 Task: Find connections with filter location Huaihua with filter topic #marketswith filter profile language Spanish with filter current company Tally Solutions Pvt Ltd with filter school SIES College of Arts, Science & Commerce SION(W) with filter industry Bed-and-Breakfasts, Hostels, Homestays with filter service category Video Production with filter keywords title Group Sales
Action: Mouse moved to (507, 78)
Screenshot: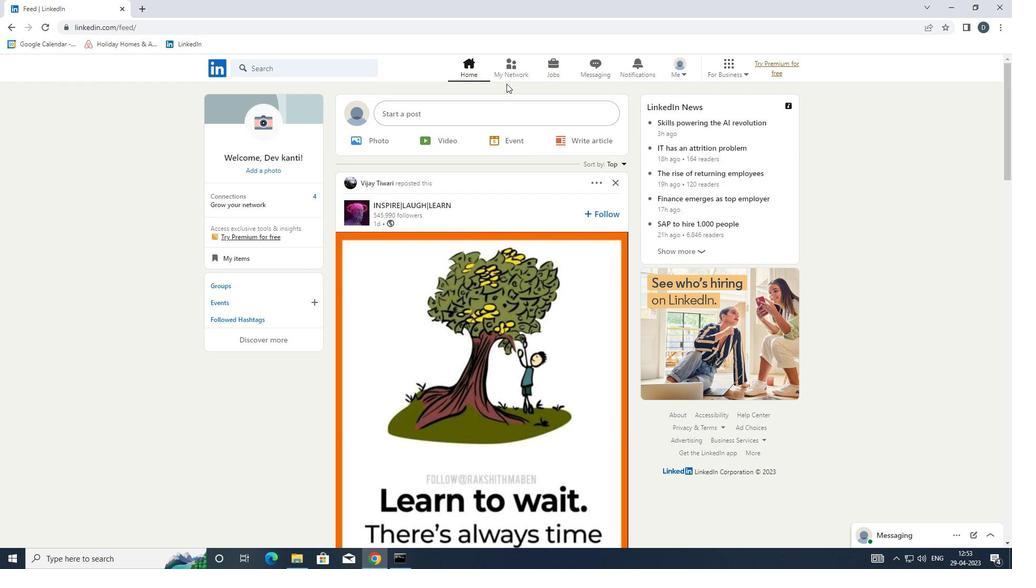 
Action: Mouse pressed left at (507, 78)
Screenshot: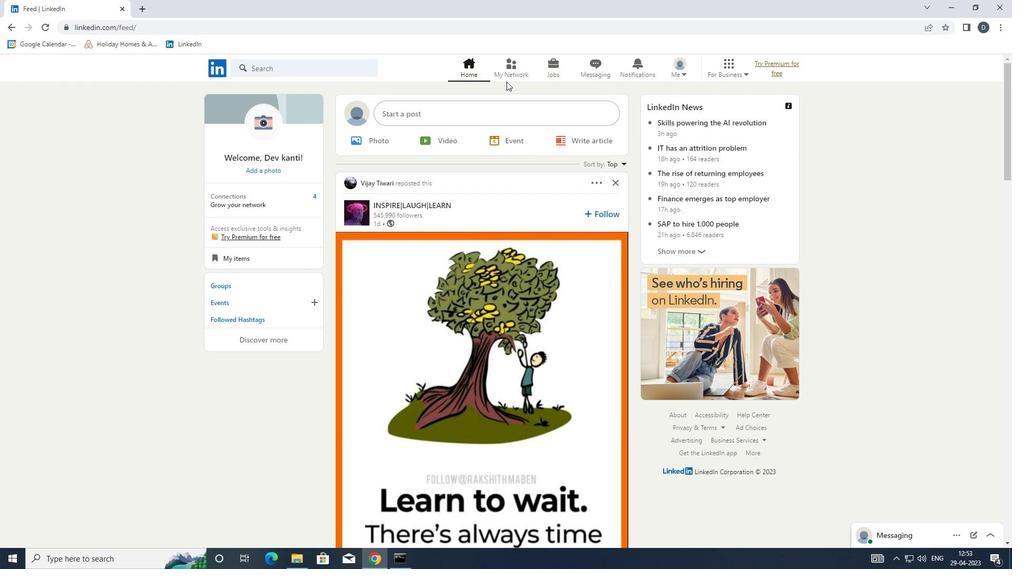 
Action: Mouse moved to (345, 127)
Screenshot: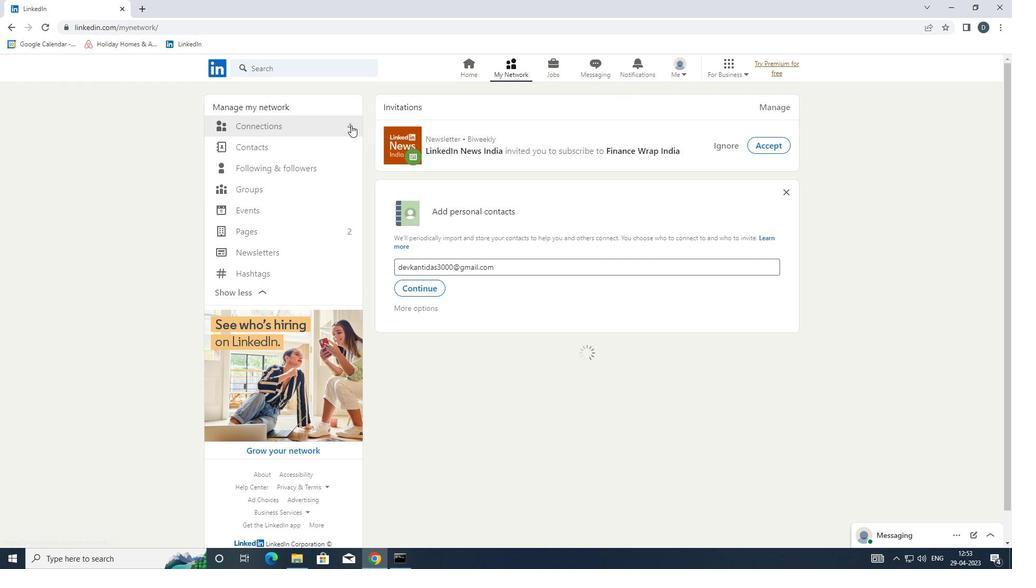 
Action: Mouse pressed left at (345, 127)
Screenshot: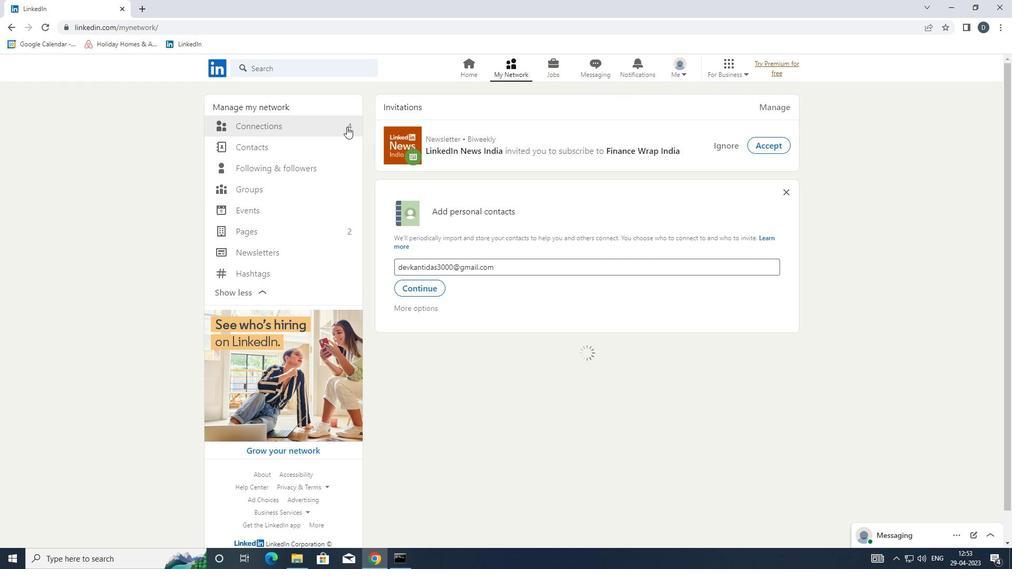 
Action: Mouse moved to (590, 127)
Screenshot: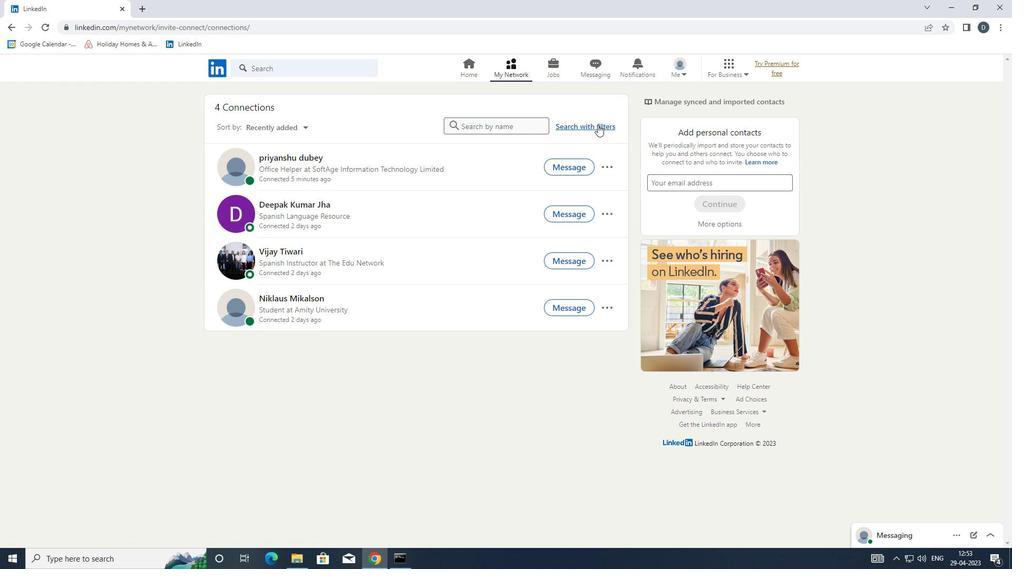 
Action: Mouse pressed left at (590, 127)
Screenshot: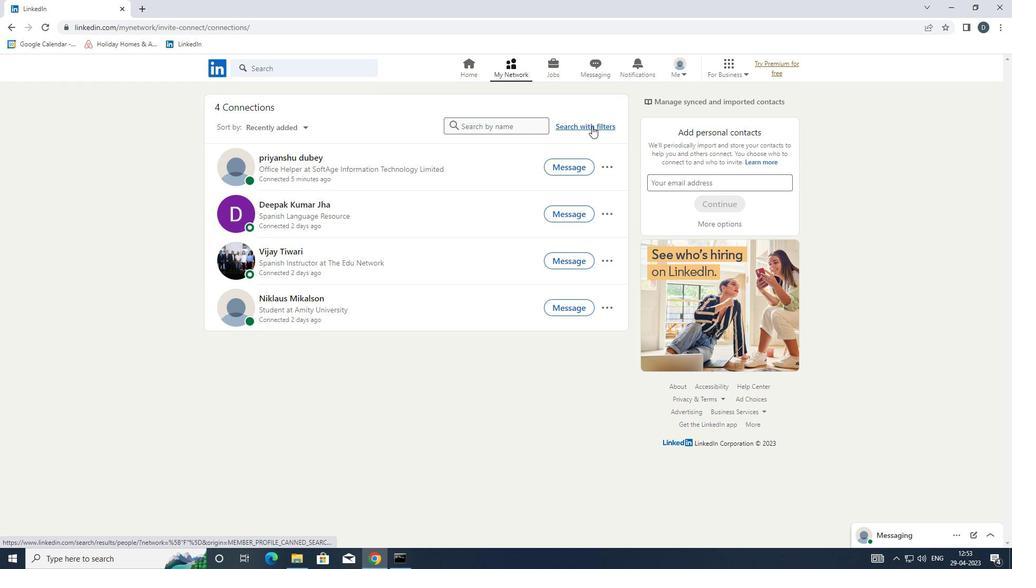 
Action: Mouse moved to (542, 100)
Screenshot: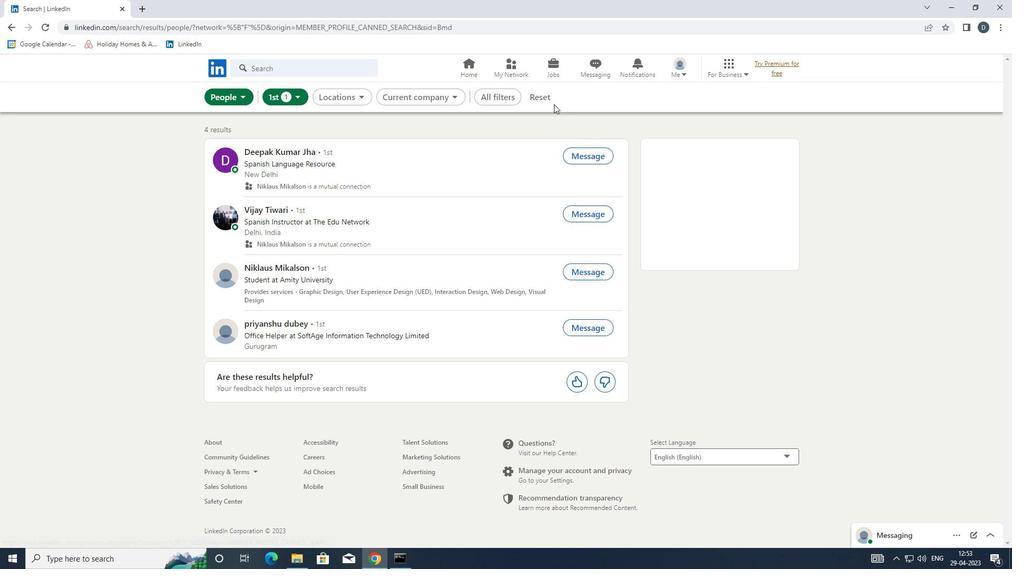 
Action: Mouse pressed left at (542, 100)
Screenshot: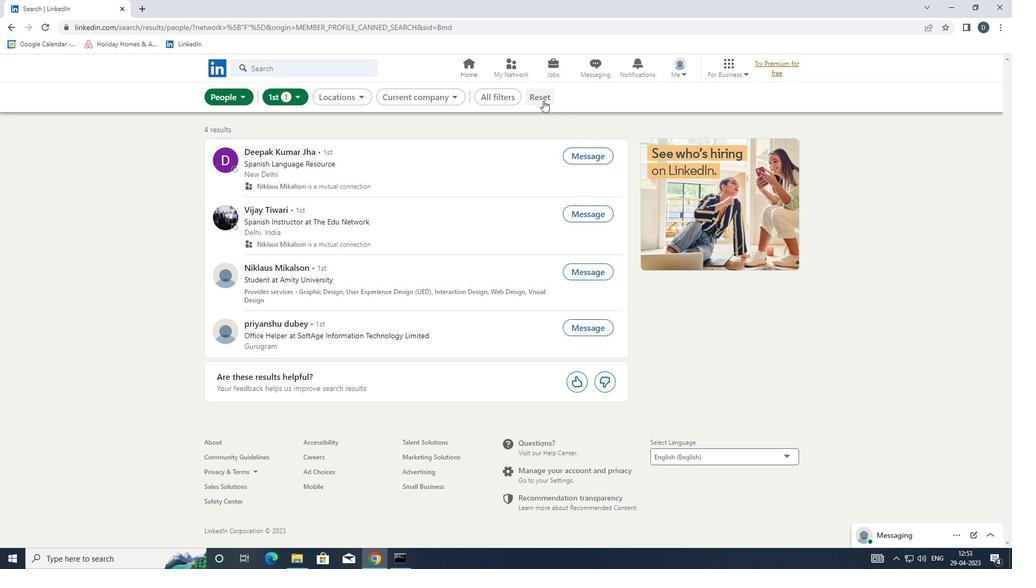 
Action: Mouse moved to (536, 98)
Screenshot: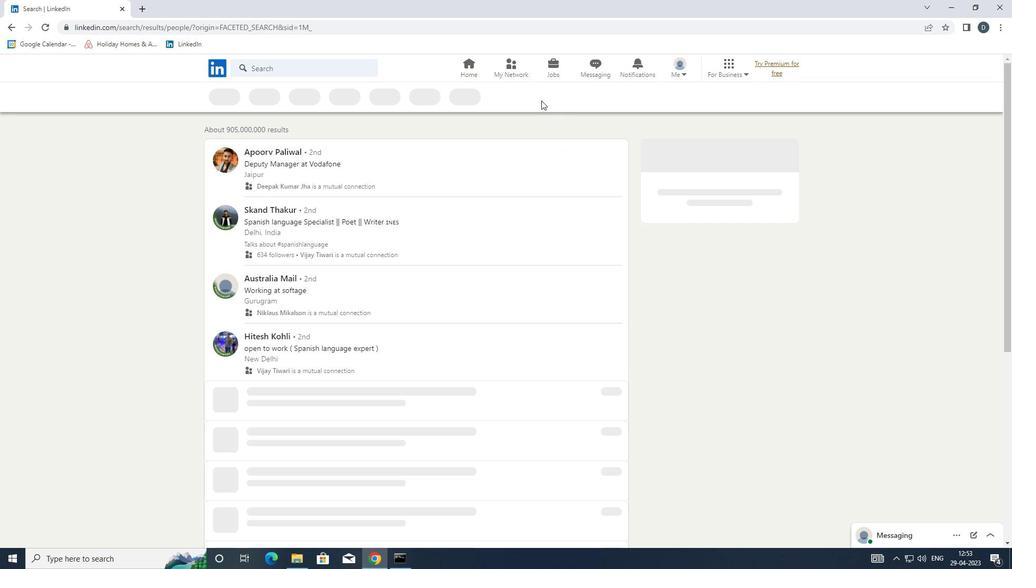 
Action: Mouse pressed left at (536, 98)
Screenshot: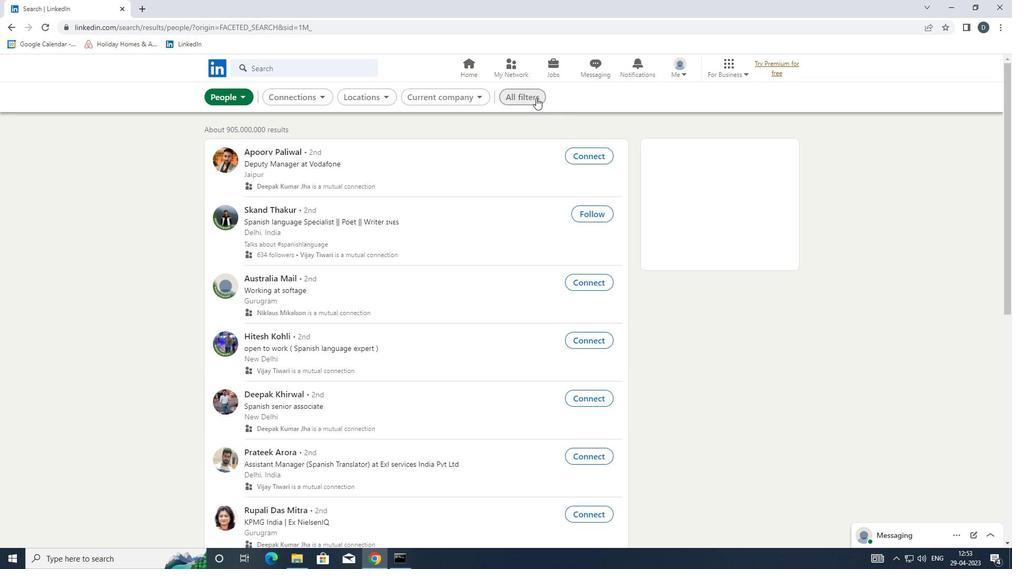 
Action: Mouse moved to (894, 303)
Screenshot: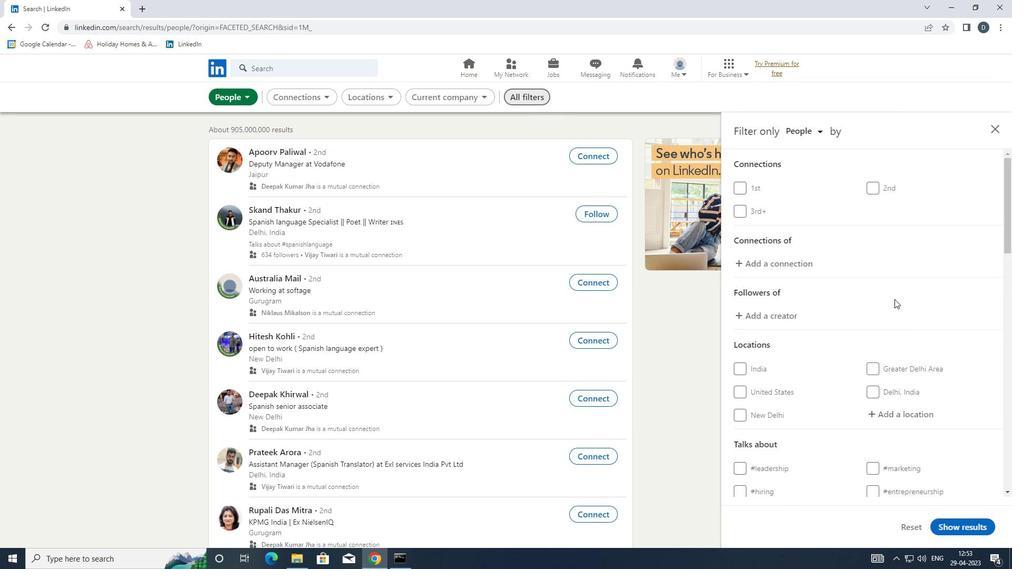 
Action: Mouse scrolled (894, 302) with delta (0, 0)
Screenshot: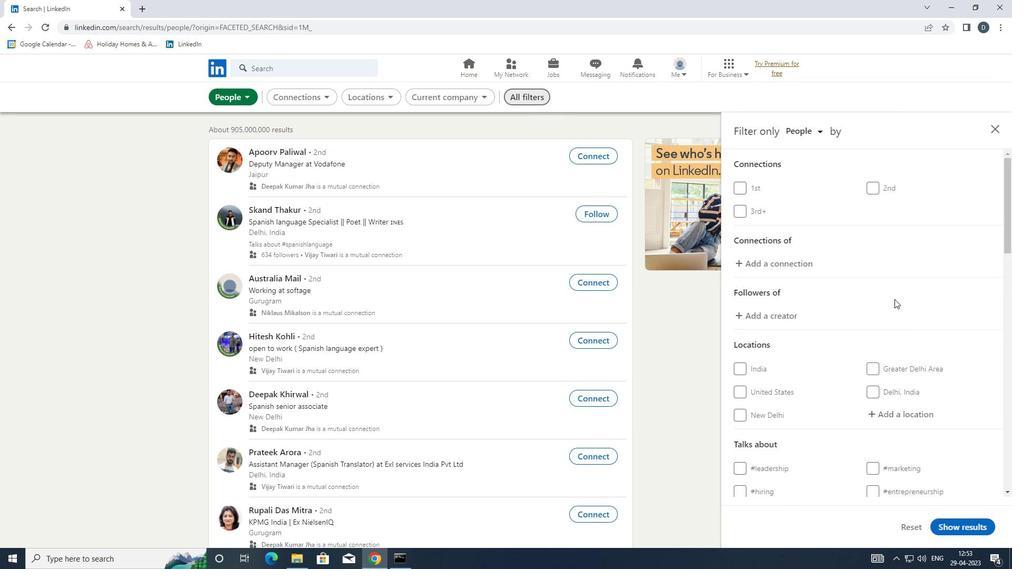 
Action: Mouse moved to (894, 303)
Screenshot: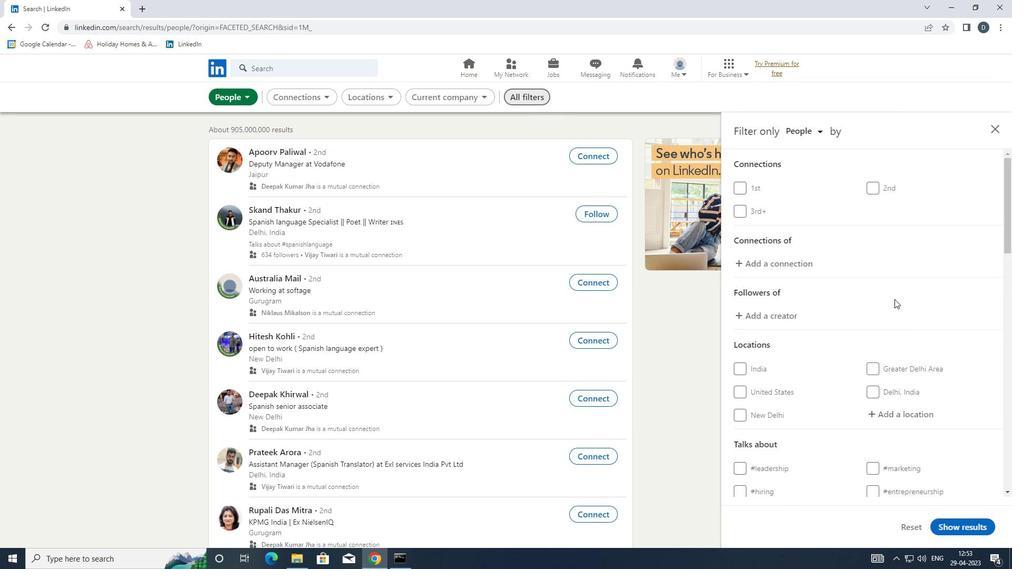 
Action: Mouse scrolled (894, 302) with delta (0, 0)
Screenshot: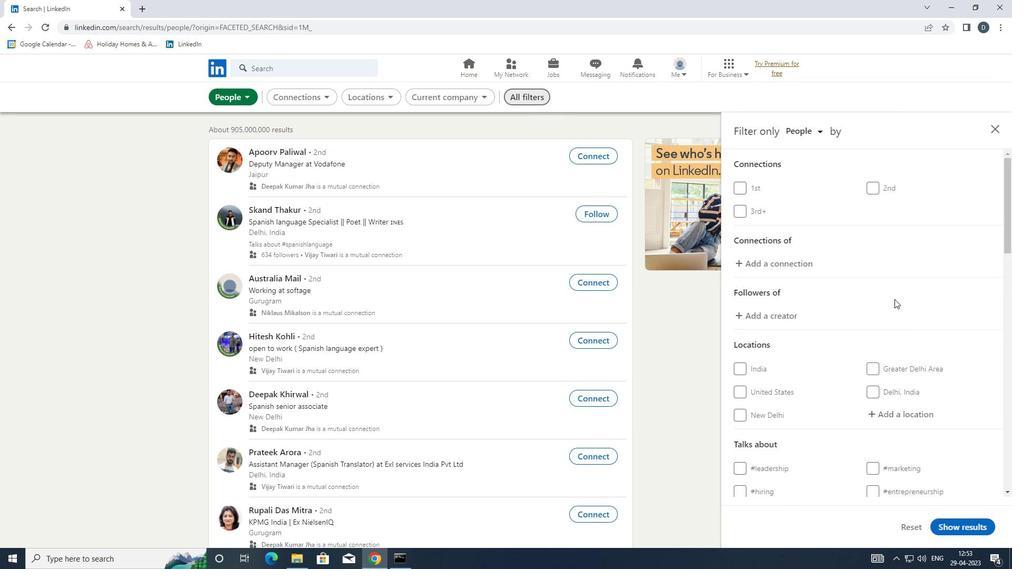 
Action: Mouse moved to (894, 303)
Screenshot: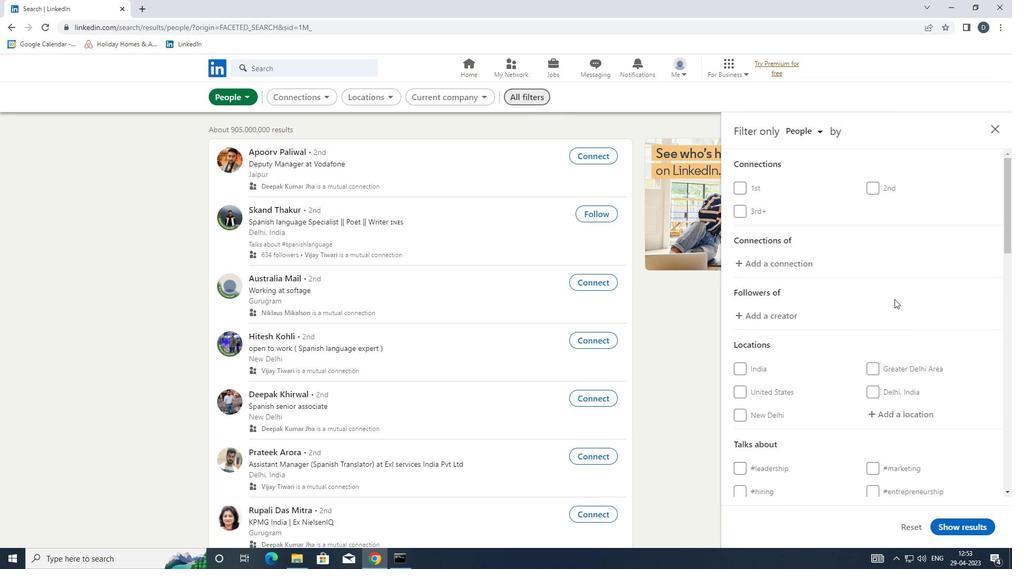 
Action: Mouse scrolled (894, 303) with delta (0, 0)
Screenshot: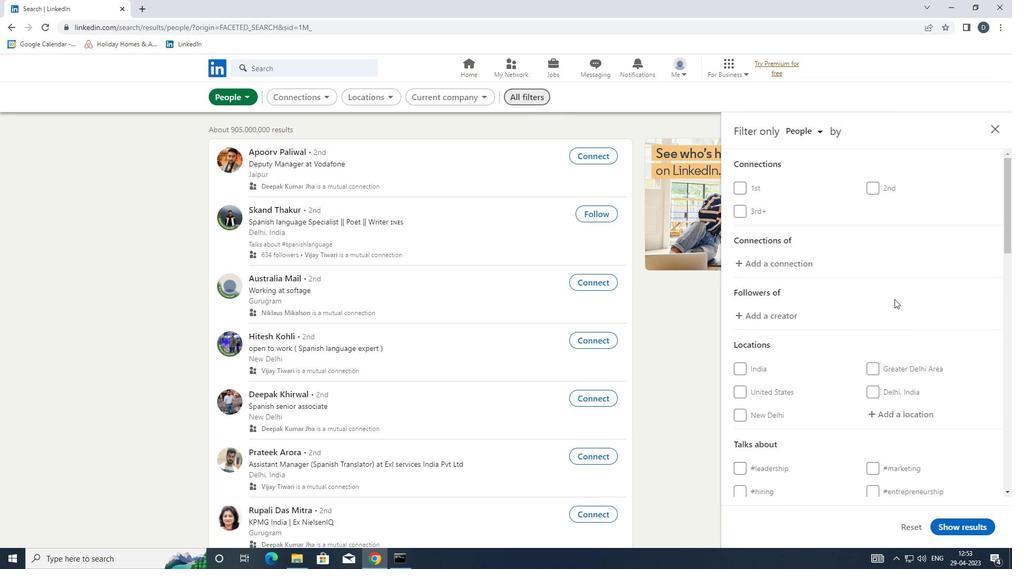 
Action: Mouse moved to (908, 251)
Screenshot: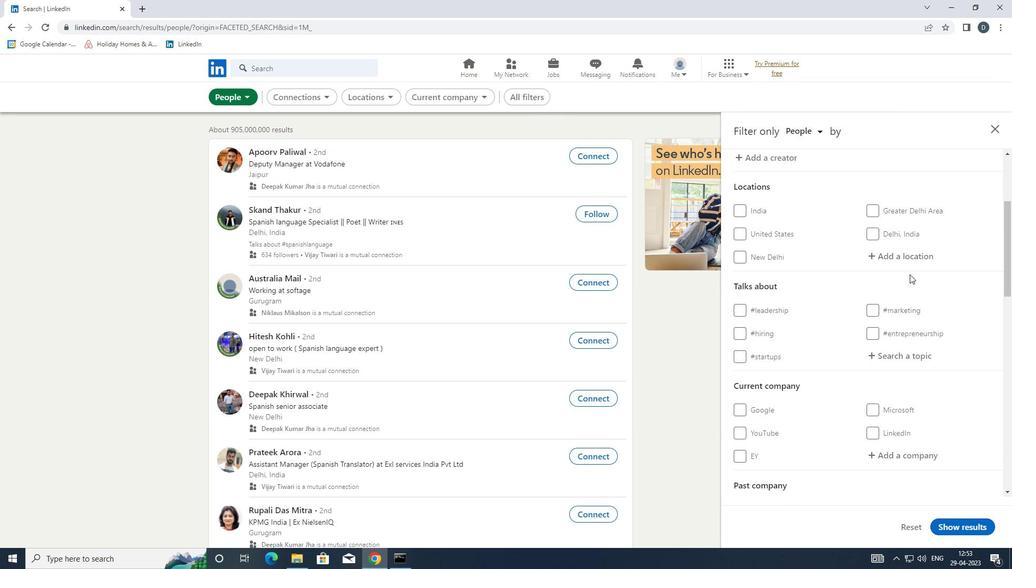 
Action: Mouse pressed left at (908, 251)
Screenshot: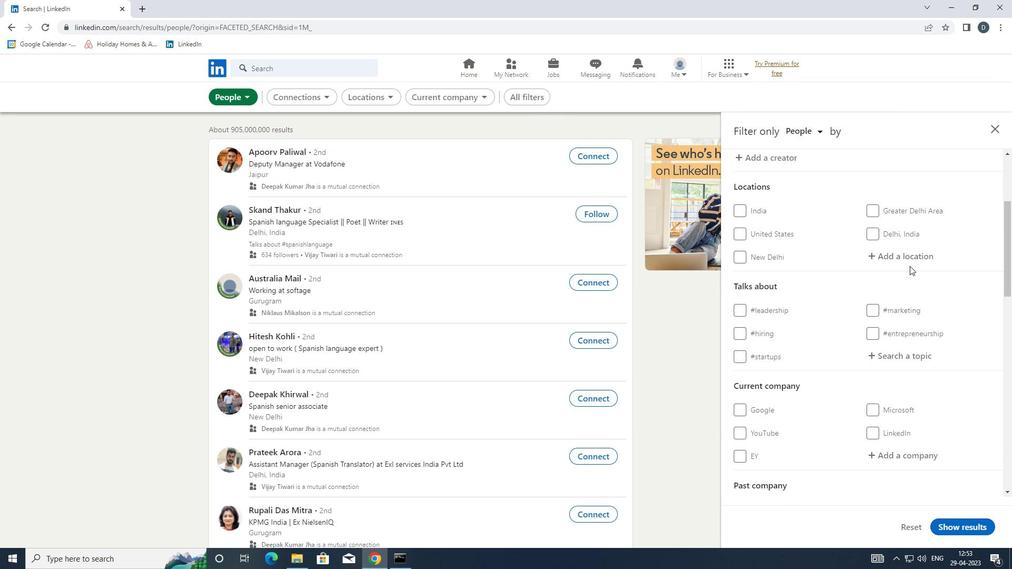 
Action: Key pressed <Key.shift>HAI<Key.backspace><Key.backspace>UAIHUA
Screenshot: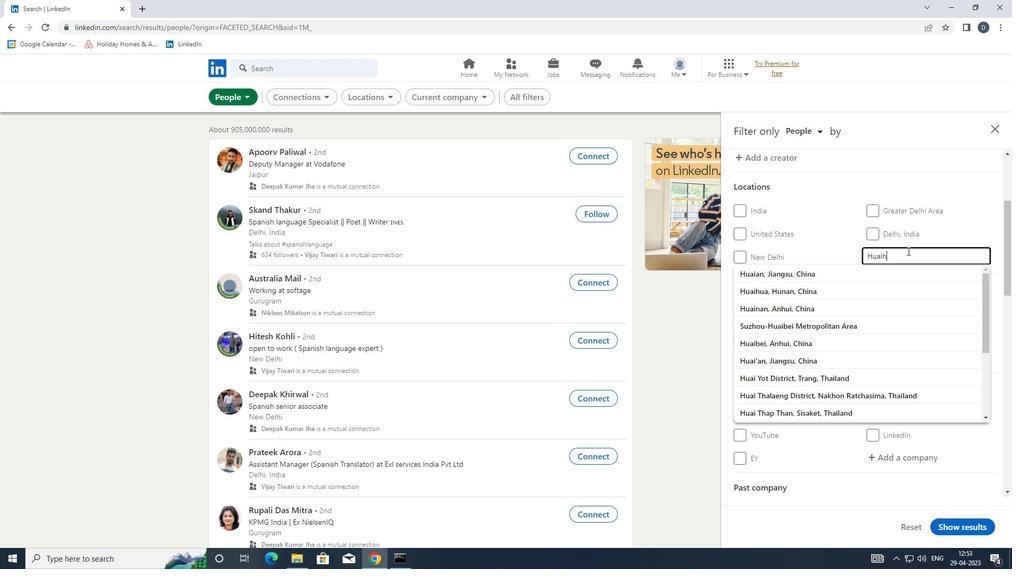 
Action: Mouse moved to (894, 273)
Screenshot: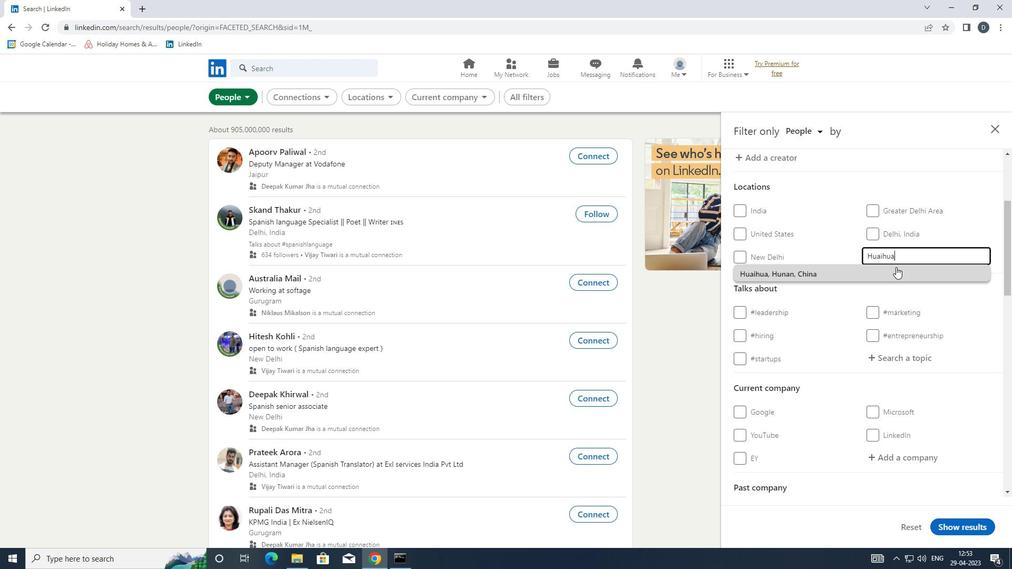 
Action: Mouse pressed left at (894, 273)
Screenshot: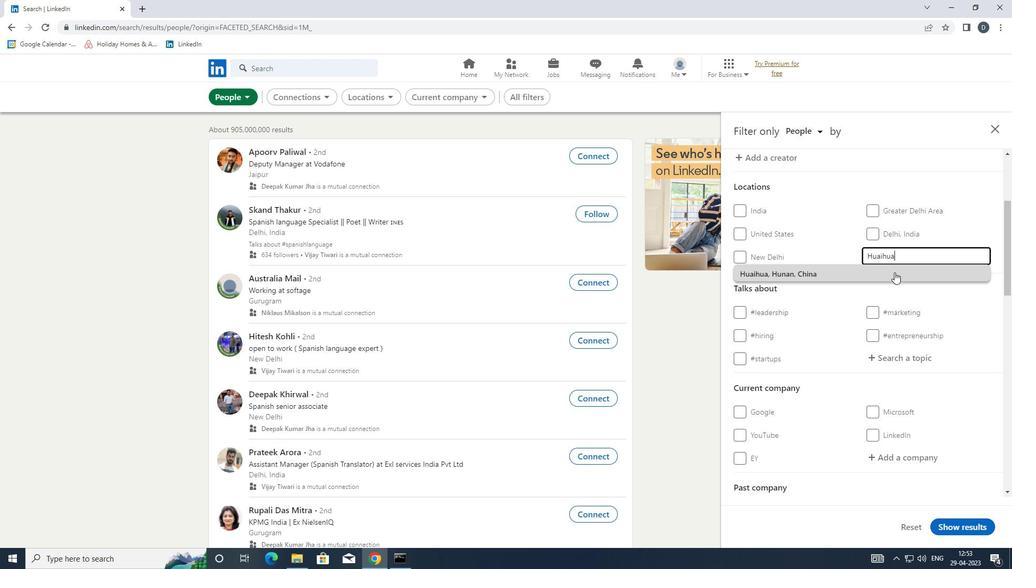 
Action: Mouse moved to (900, 277)
Screenshot: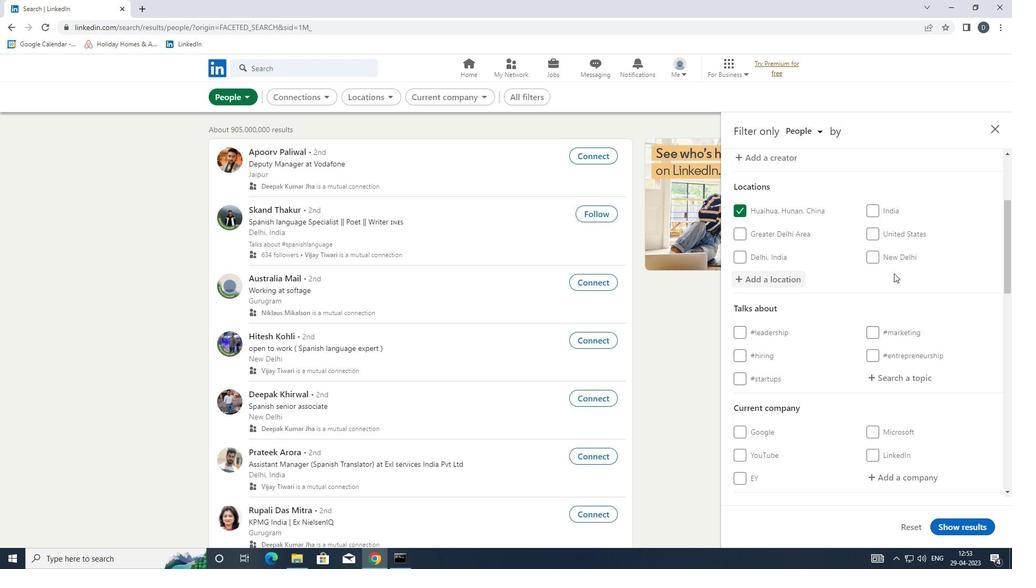 
Action: Mouse scrolled (900, 276) with delta (0, 0)
Screenshot: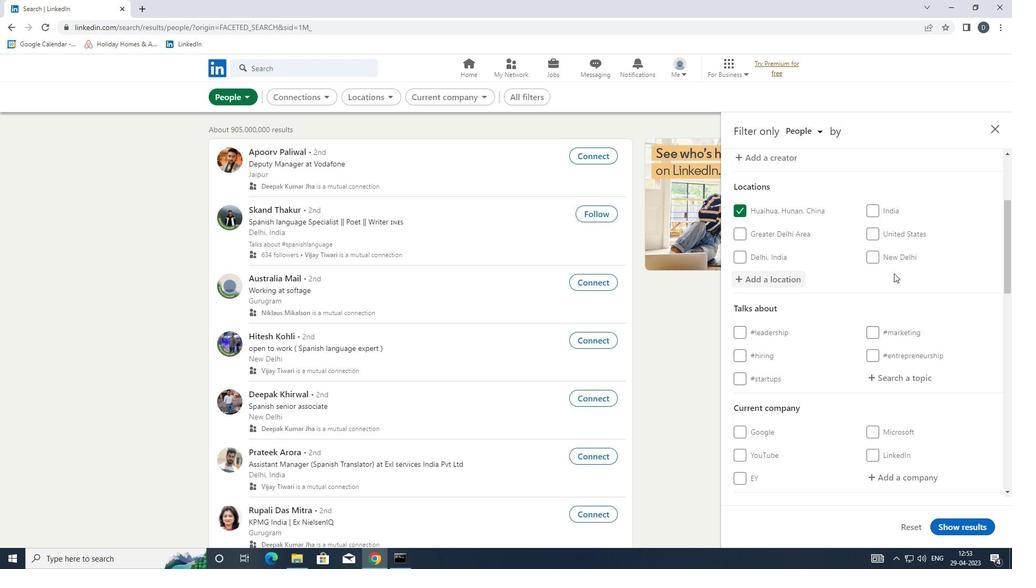 
Action: Mouse moved to (900, 278)
Screenshot: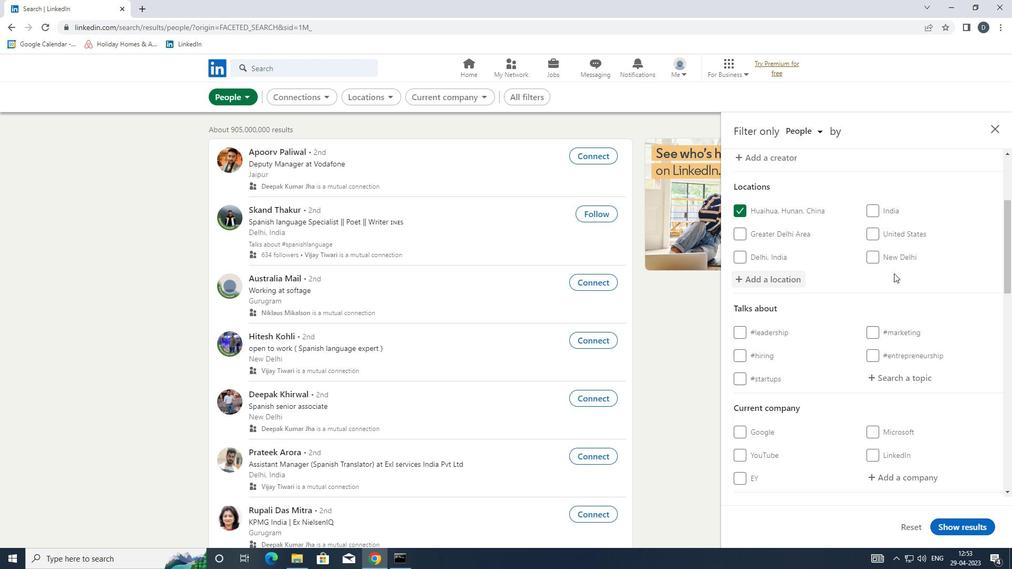 
Action: Mouse scrolled (900, 277) with delta (0, 0)
Screenshot: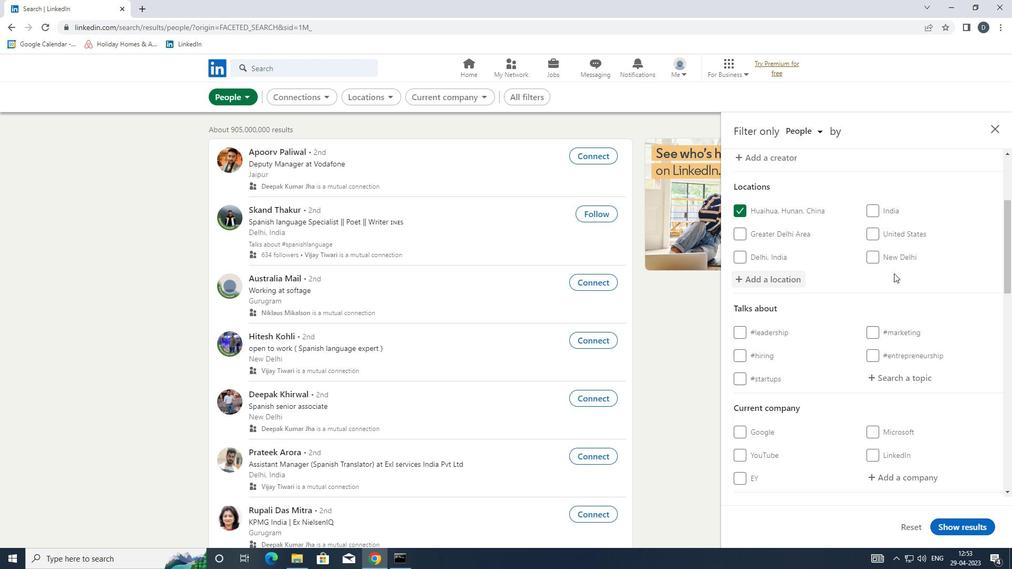 
Action: Mouse moved to (900, 279)
Screenshot: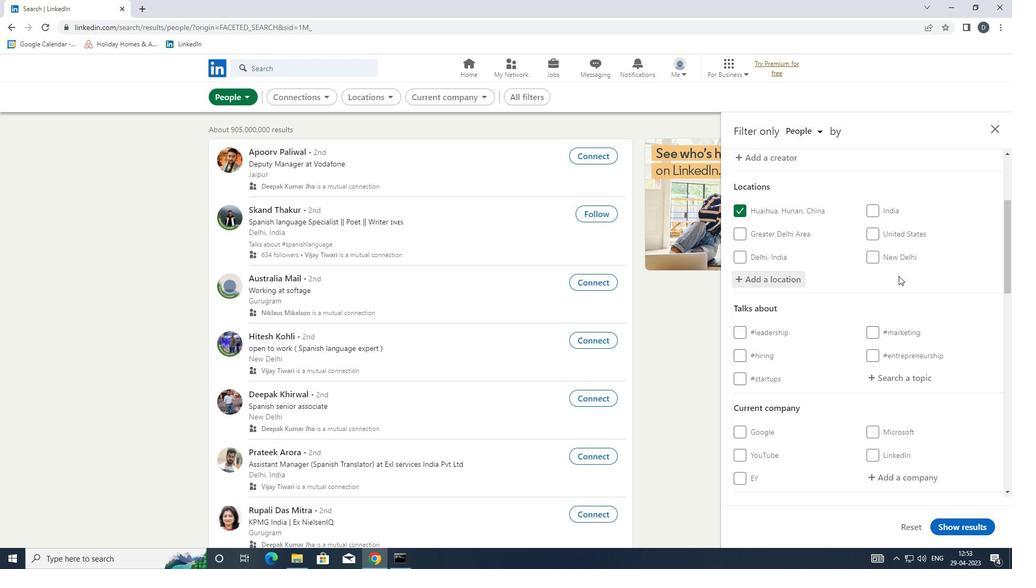 
Action: Mouse scrolled (900, 278) with delta (0, 0)
Screenshot: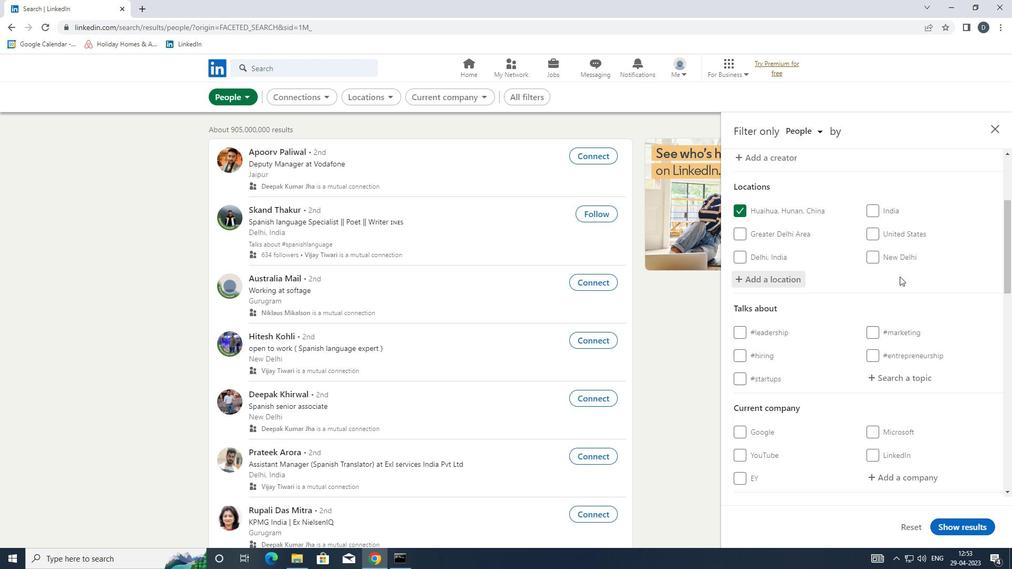 
Action: Mouse moved to (906, 224)
Screenshot: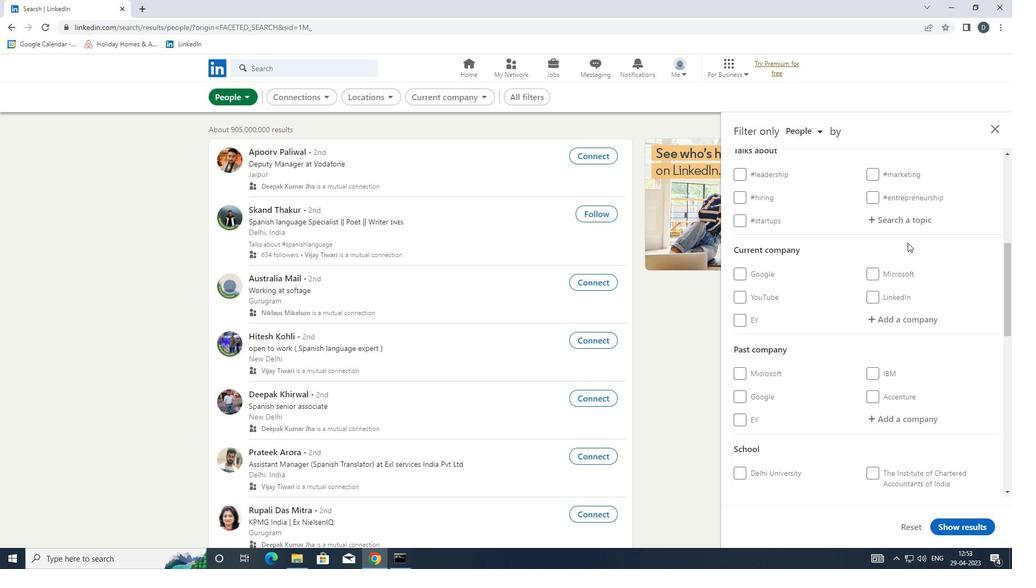 
Action: Mouse pressed left at (906, 224)
Screenshot: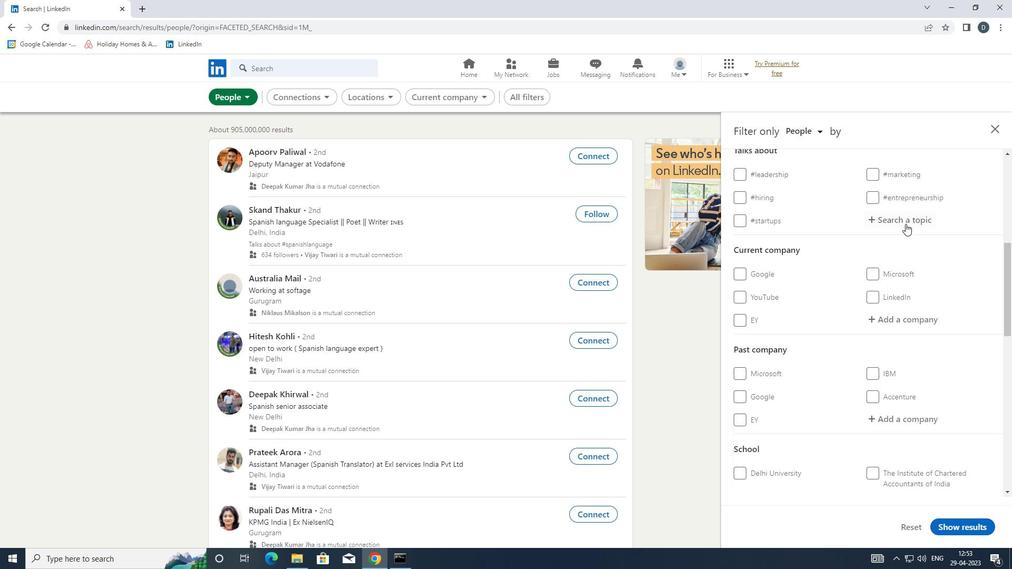 
Action: Key pressed <Key.shift>#MARKETS
Screenshot: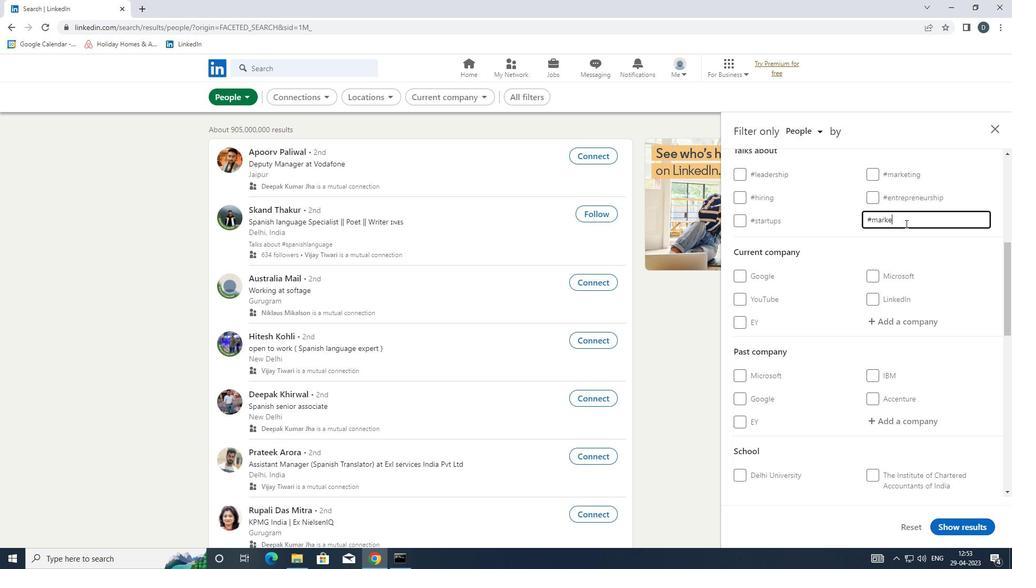 
Action: Mouse moved to (854, 313)
Screenshot: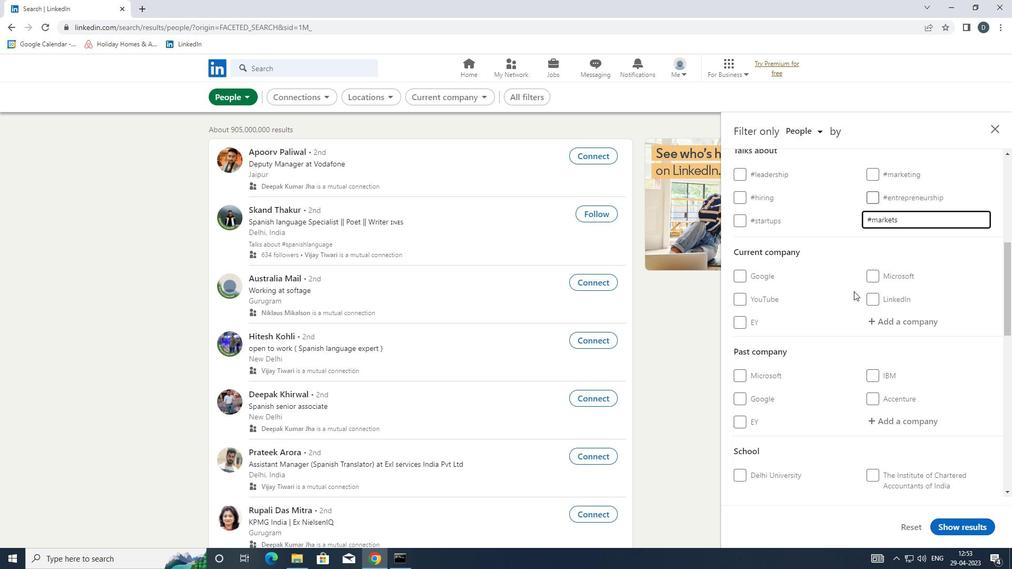 
Action: Mouse scrolled (854, 312) with delta (0, 0)
Screenshot: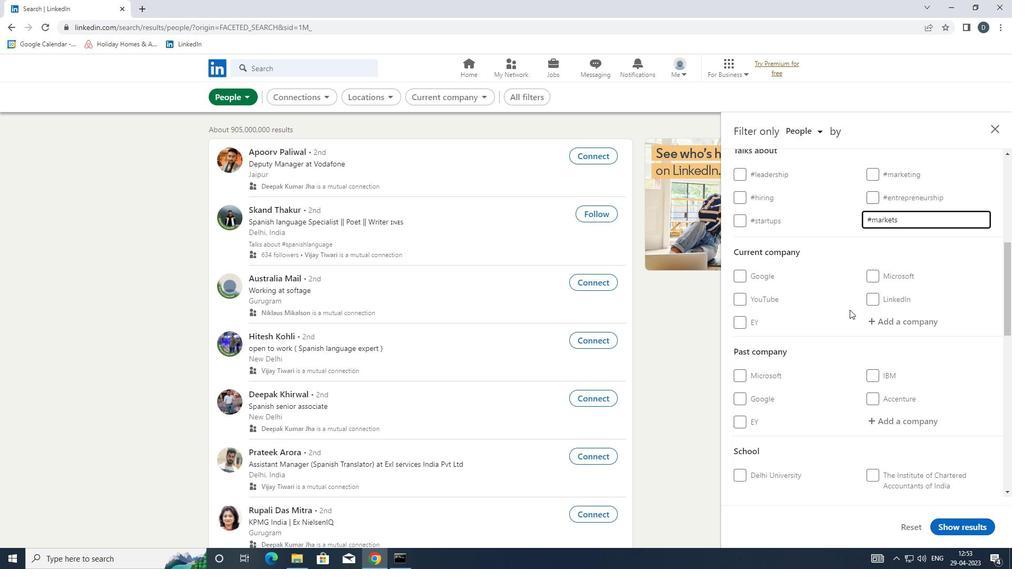 
Action: Mouse moved to (856, 313)
Screenshot: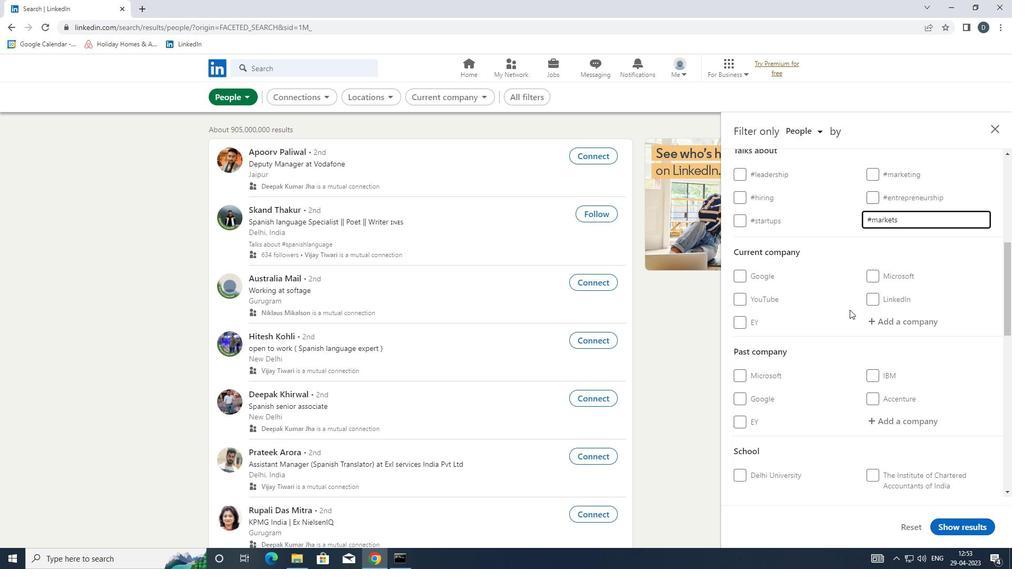 
Action: Mouse scrolled (856, 313) with delta (0, 0)
Screenshot: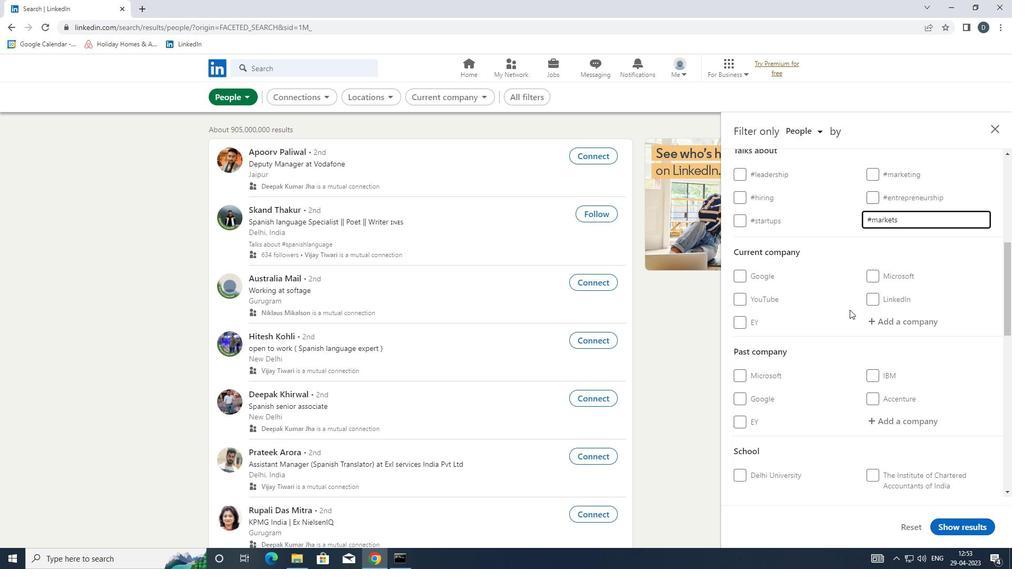
Action: Mouse scrolled (856, 313) with delta (0, 0)
Screenshot: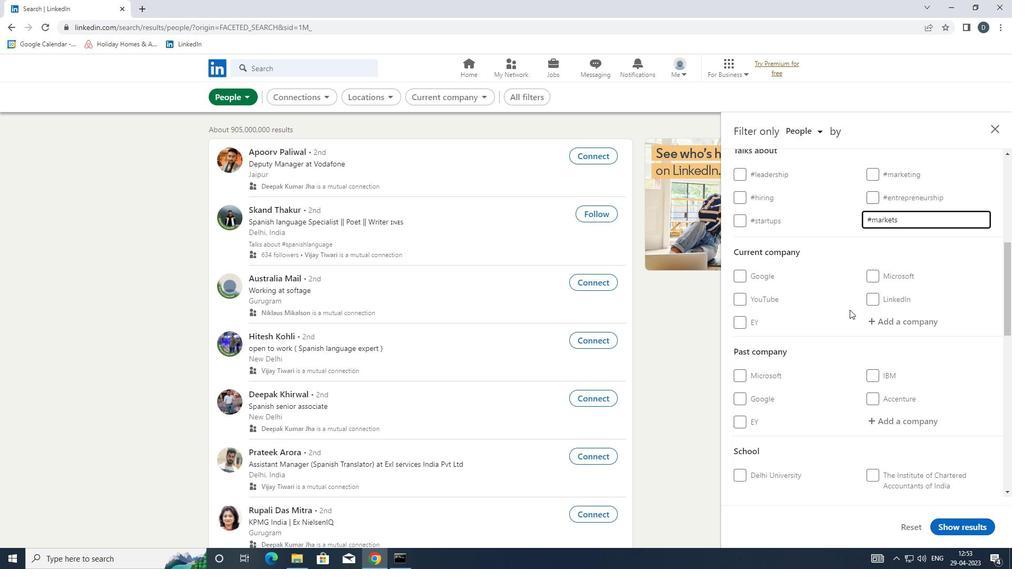 
Action: Mouse scrolled (856, 313) with delta (0, 0)
Screenshot: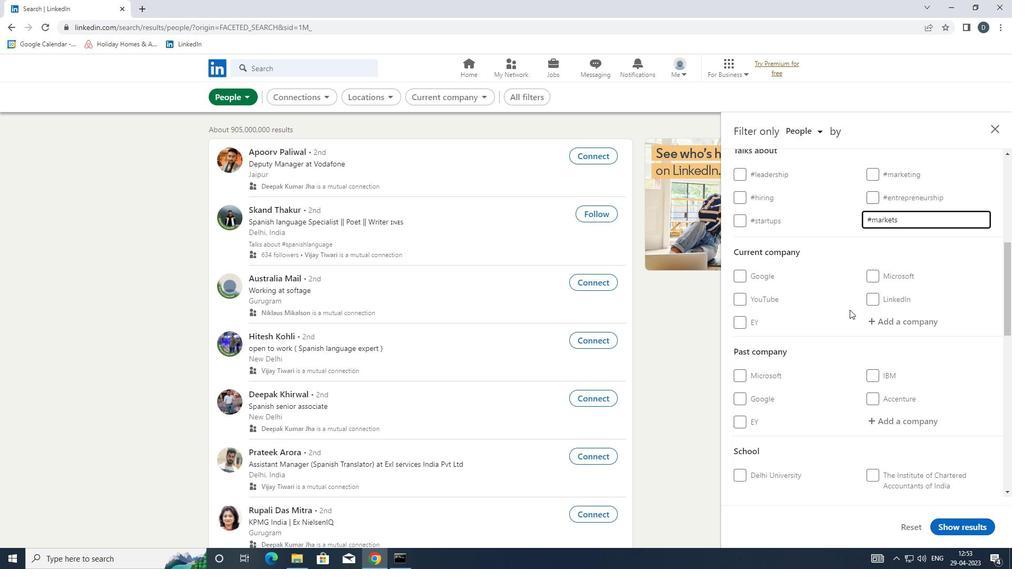 
Action: Mouse moved to (859, 311)
Screenshot: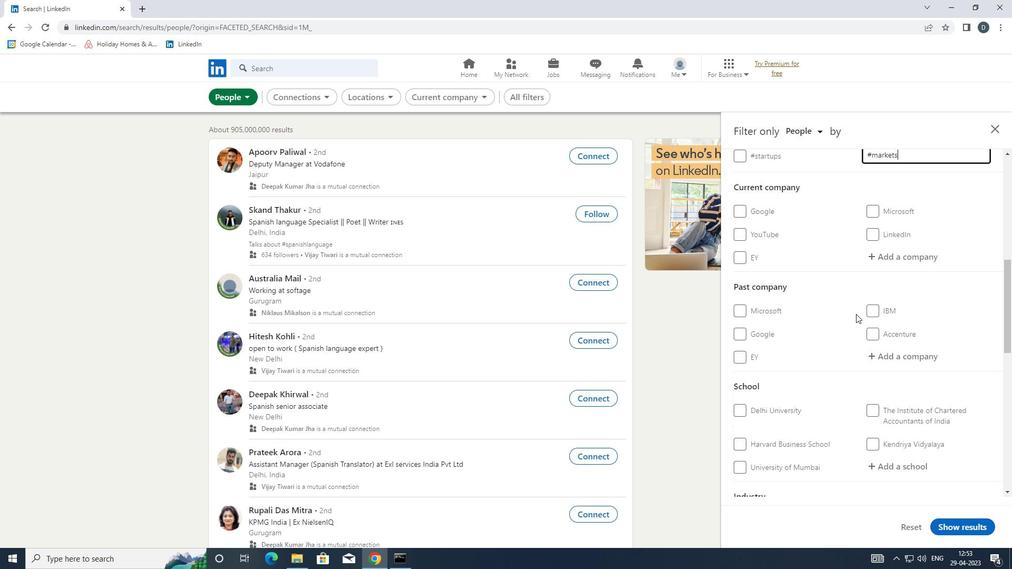 
Action: Mouse scrolled (859, 310) with delta (0, 0)
Screenshot: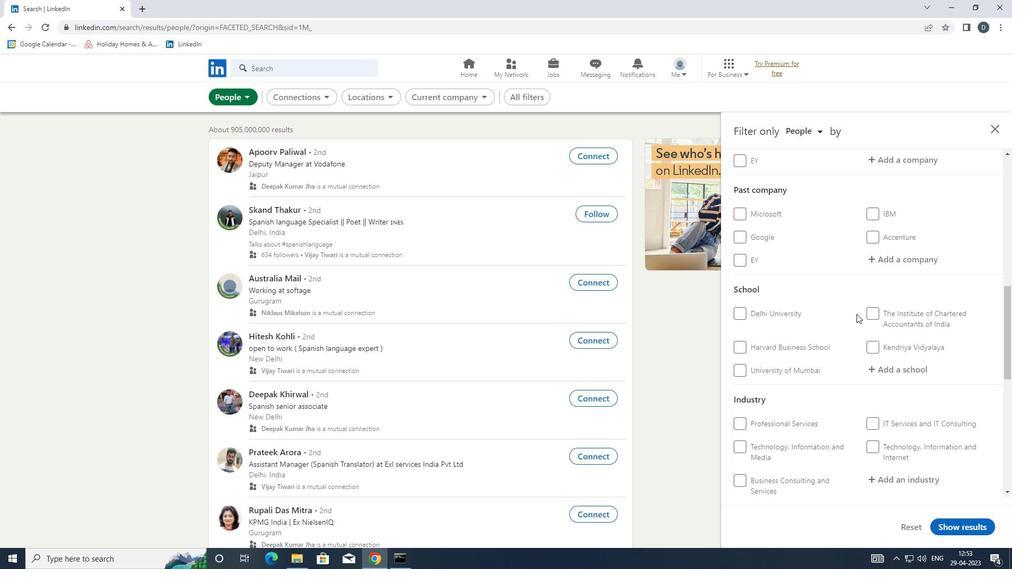 
Action: Mouse scrolled (859, 310) with delta (0, 0)
Screenshot: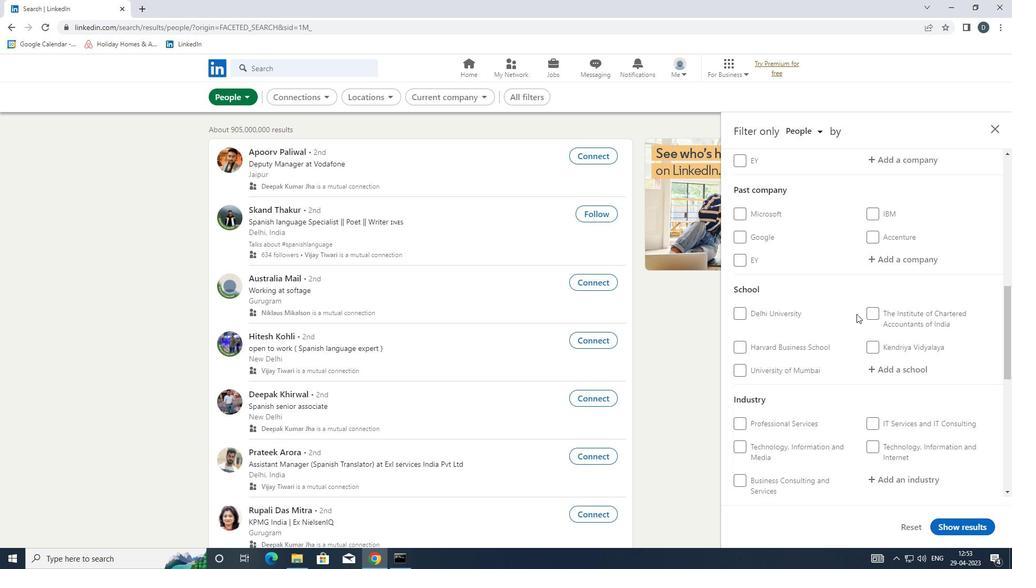 
Action: Mouse scrolled (859, 310) with delta (0, 0)
Screenshot: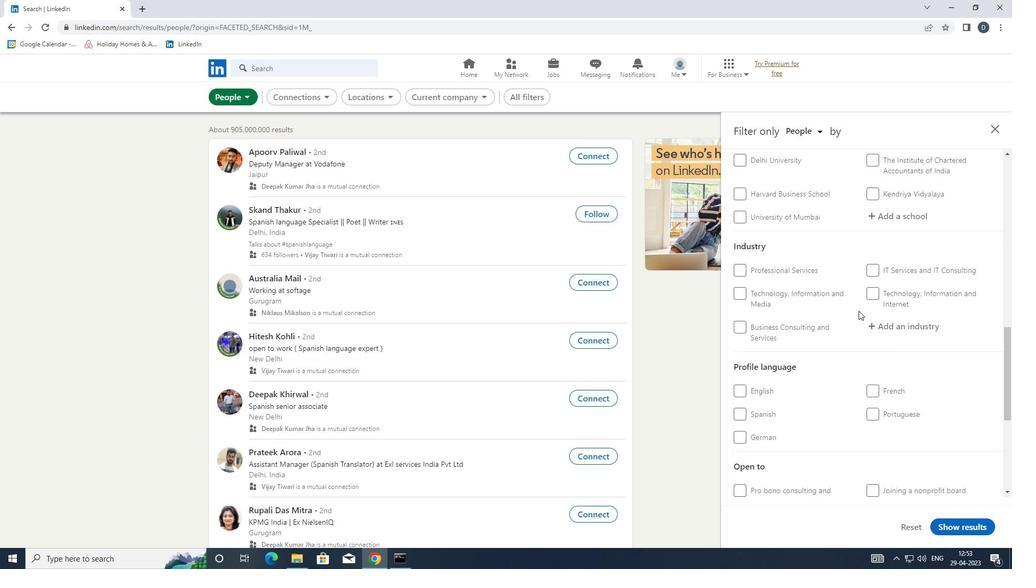 
Action: Mouse scrolled (859, 310) with delta (0, 0)
Screenshot: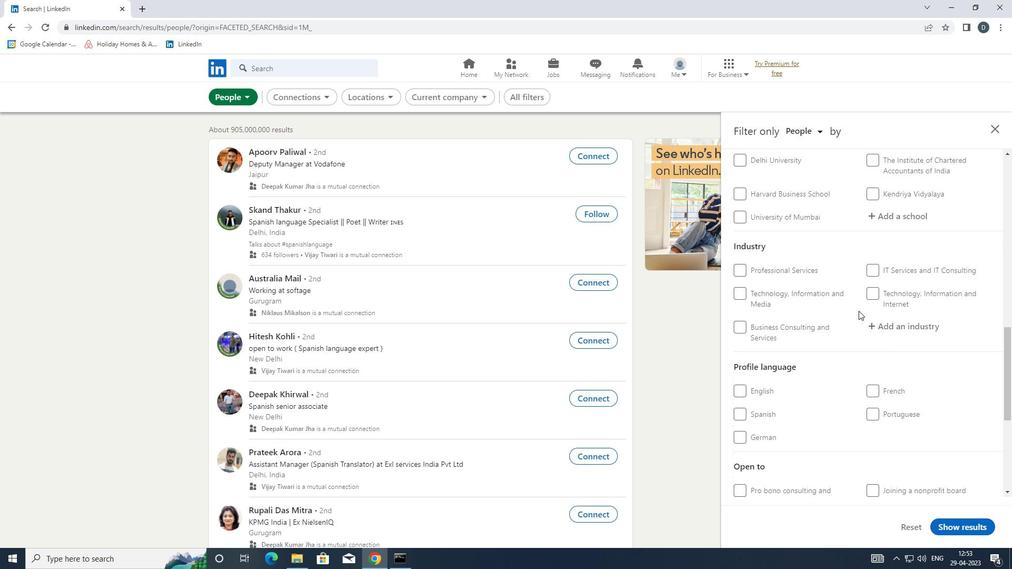 
Action: Mouse moved to (765, 309)
Screenshot: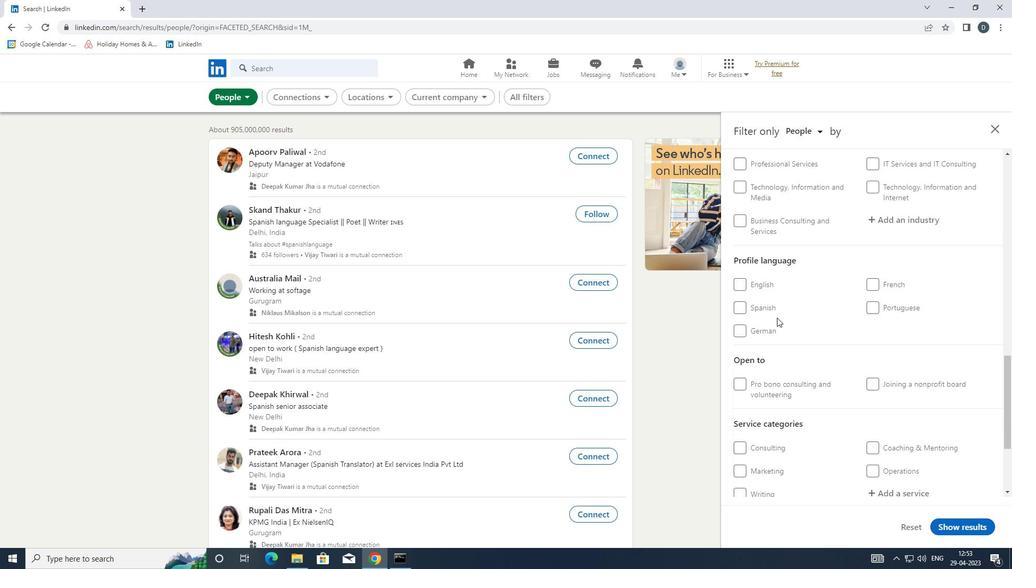 
Action: Mouse pressed left at (765, 309)
Screenshot: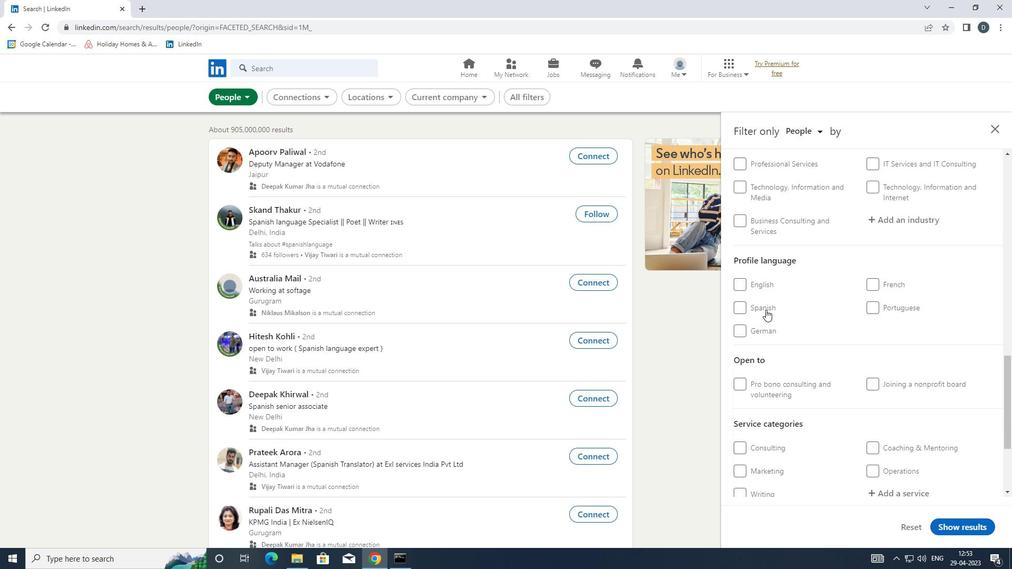 
Action: Mouse moved to (851, 342)
Screenshot: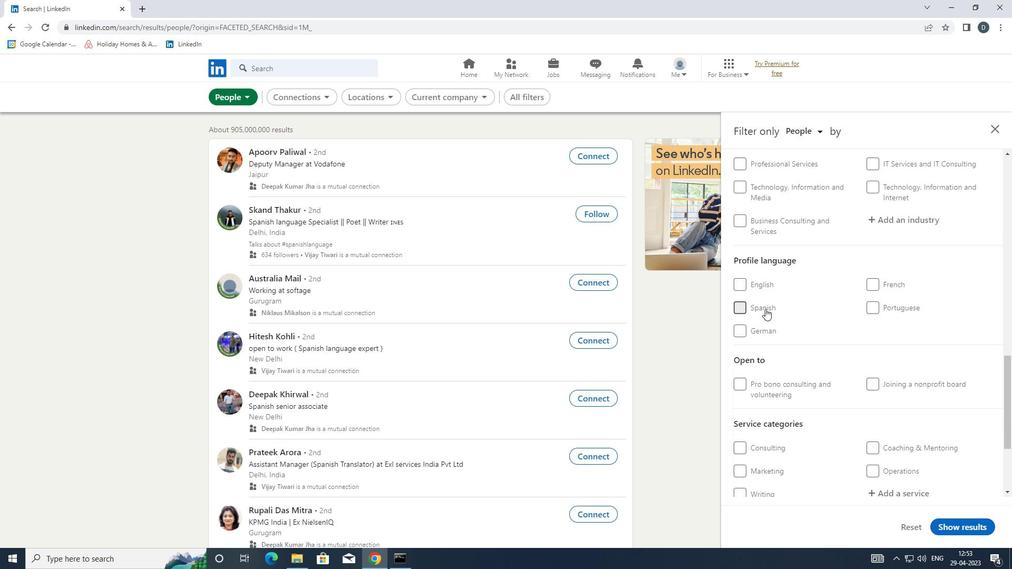 
Action: Mouse scrolled (851, 343) with delta (0, 0)
Screenshot: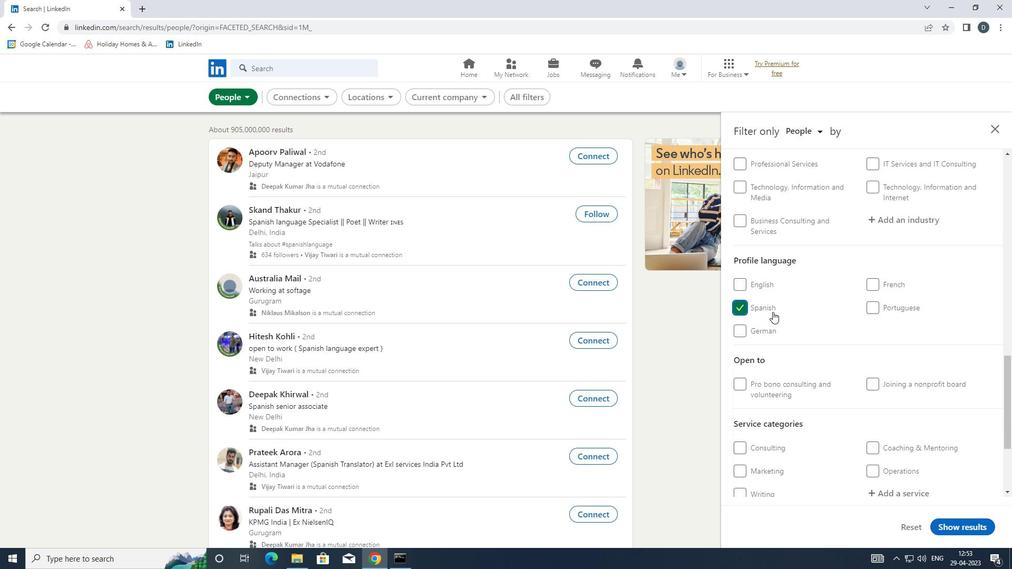 
Action: Mouse scrolled (851, 343) with delta (0, 0)
Screenshot: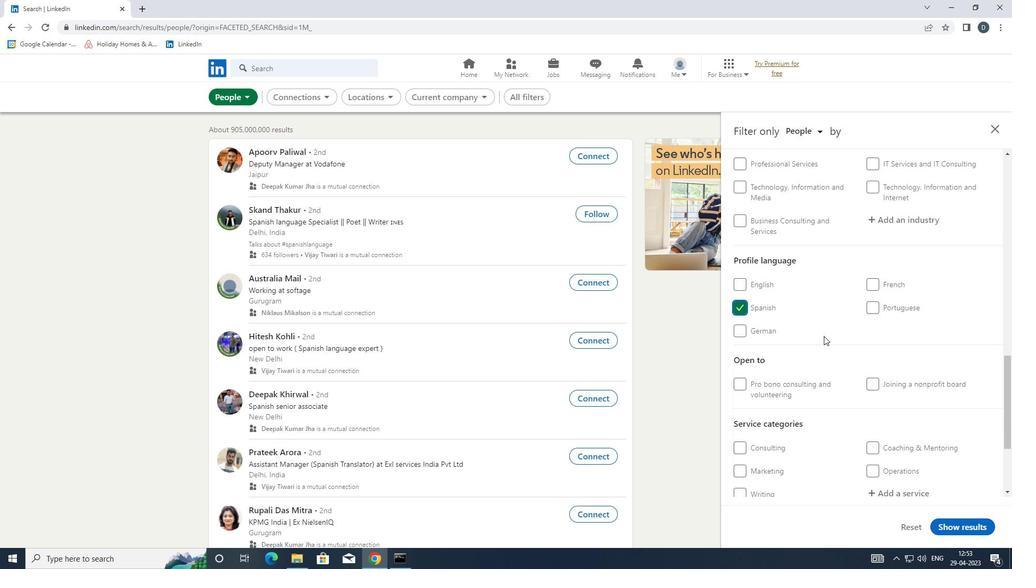 
Action: Mouse scrolled (851, 343) with delta (0, 0)
Screenshot: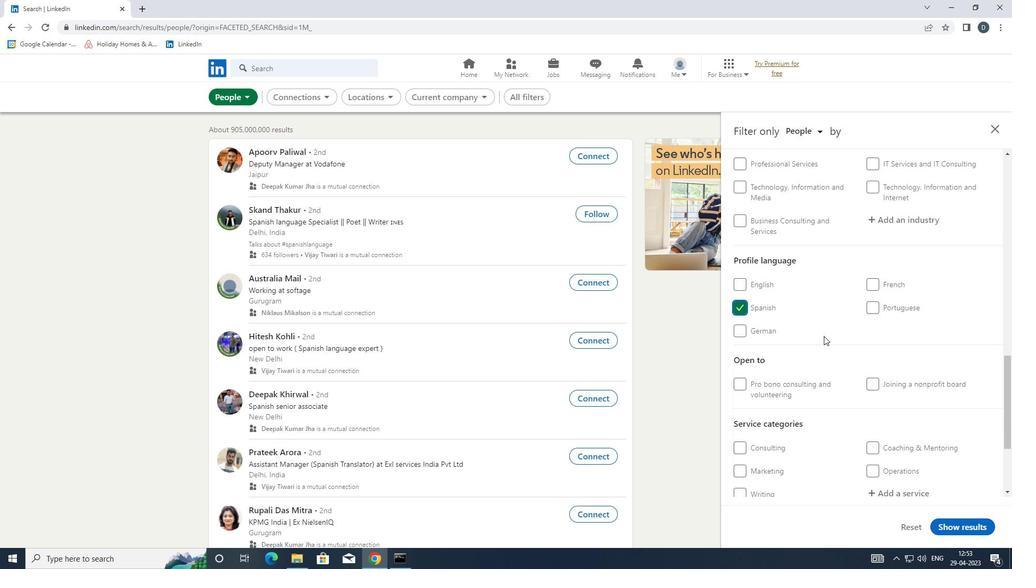 
Action: Mouse scrolled (851, 343) with delta (0, 0)
Screenshot: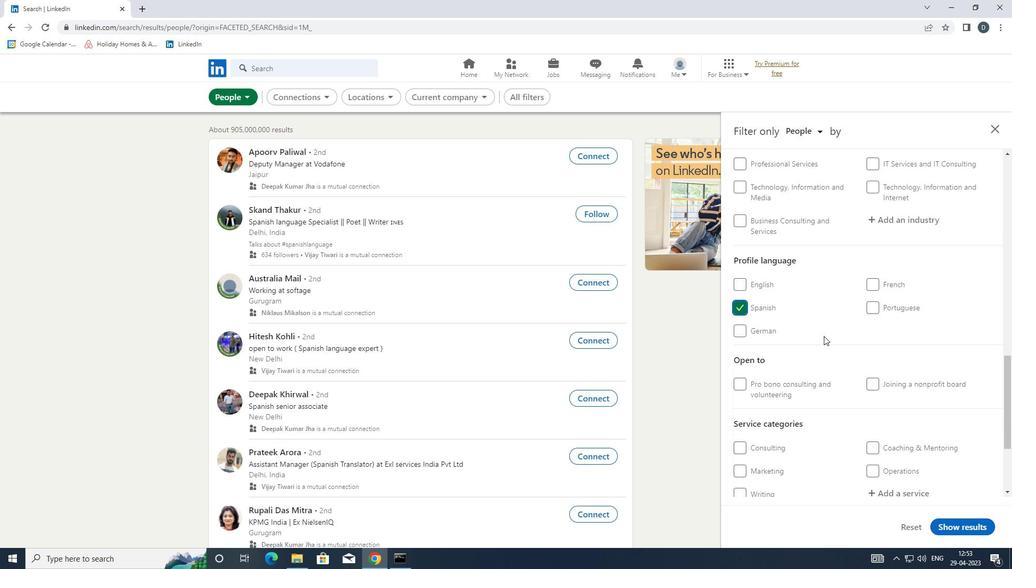 
Action: Mouse scrolled (851, 343) with delta (0, 0)
Screenshot: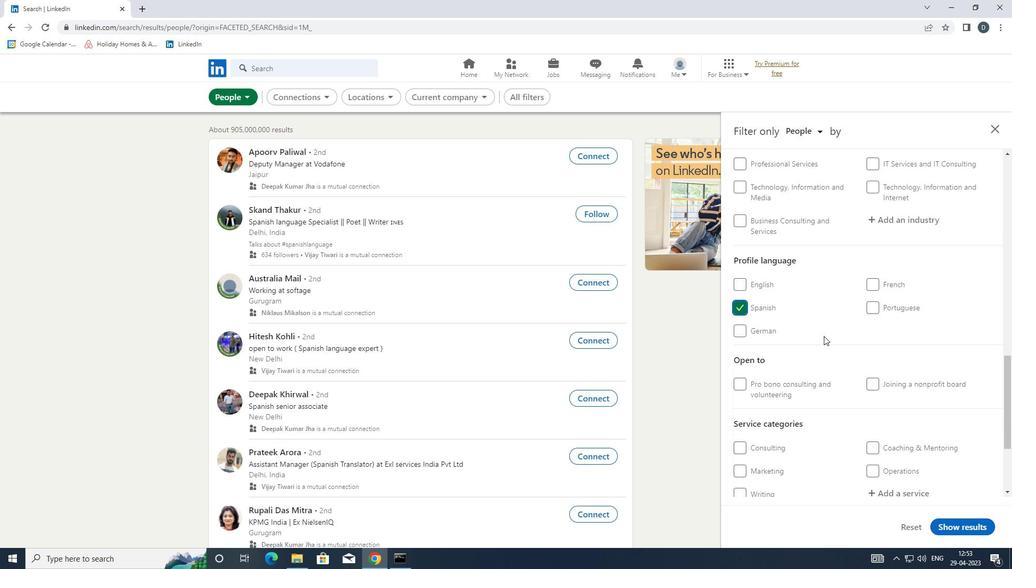 
Action: Mouse scrolled (851, 343) with delta (0, 0)
Screenshot: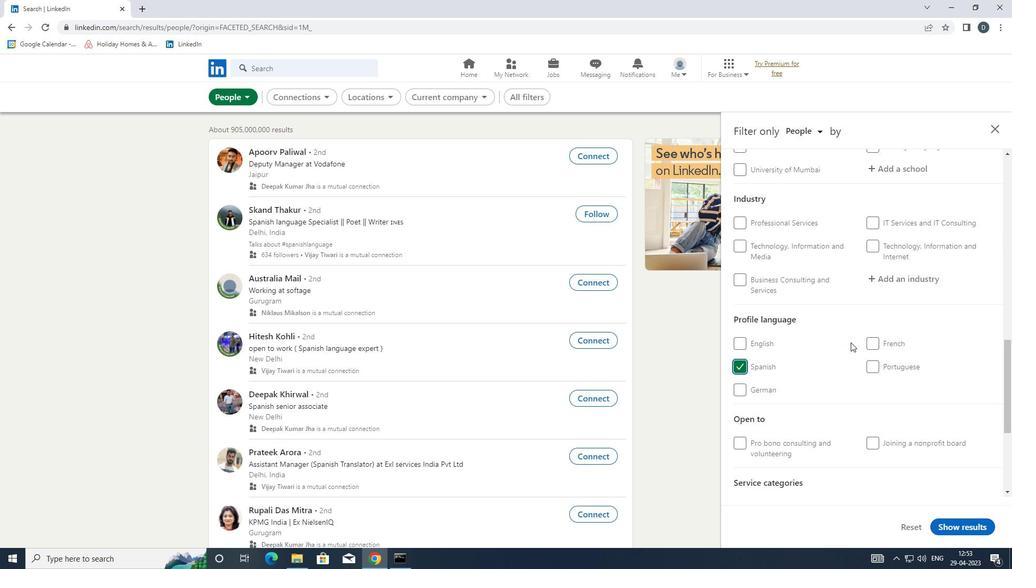 
Action: Mouse moved to (876, 277)
Screenshot: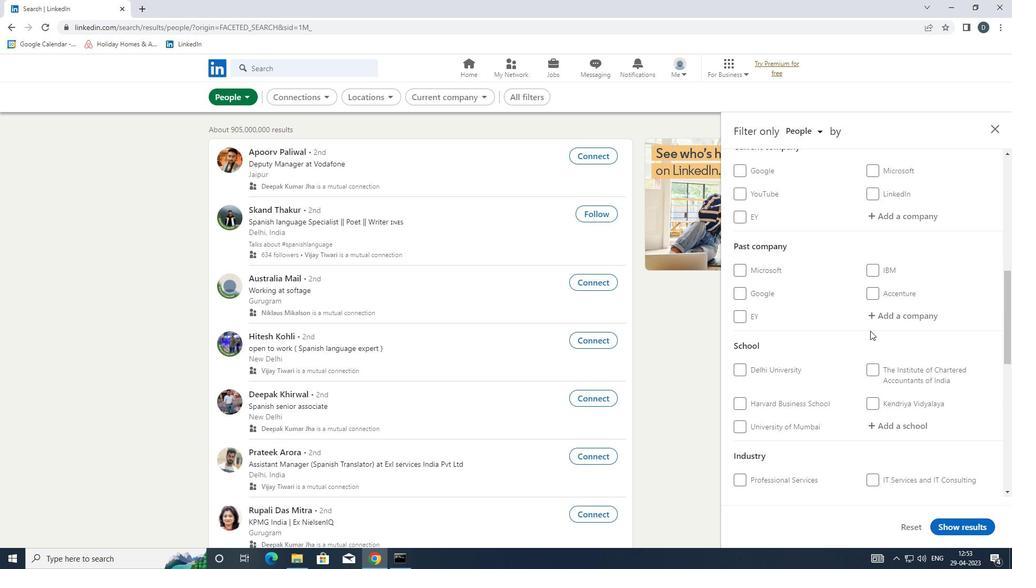 
Action: Mouse scrolled (876, 278) with delta (0, 0)
Screenshot: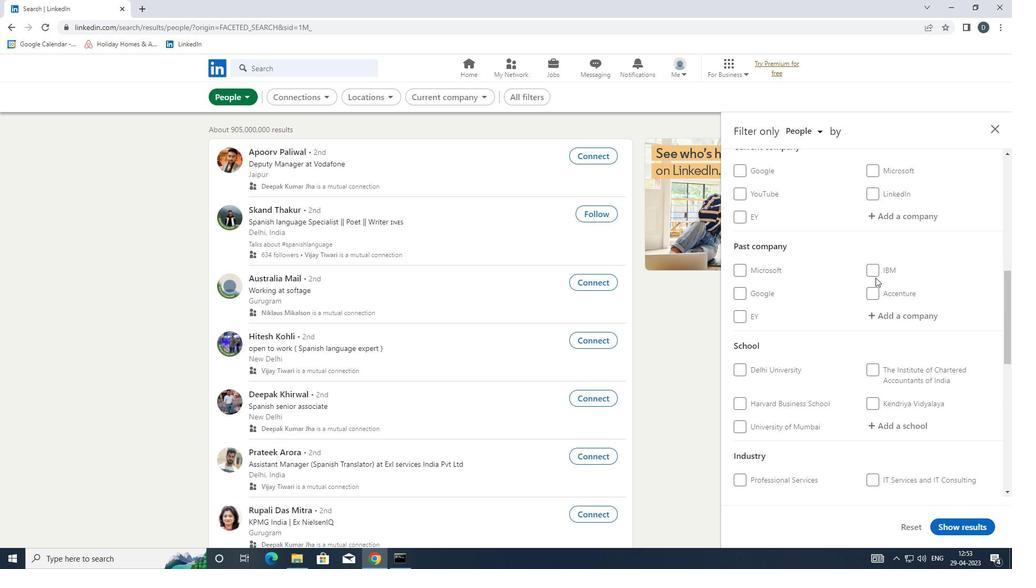 
Action: Mouse moved to (892, 273)
Screenshot: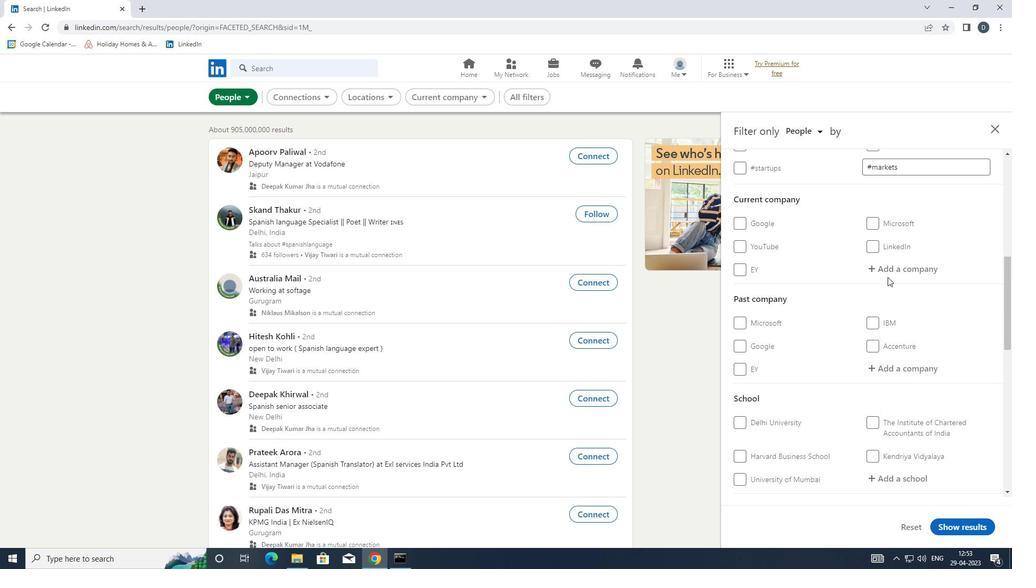 
Action: Mouse pressed left at (892, 273)
Screenshot: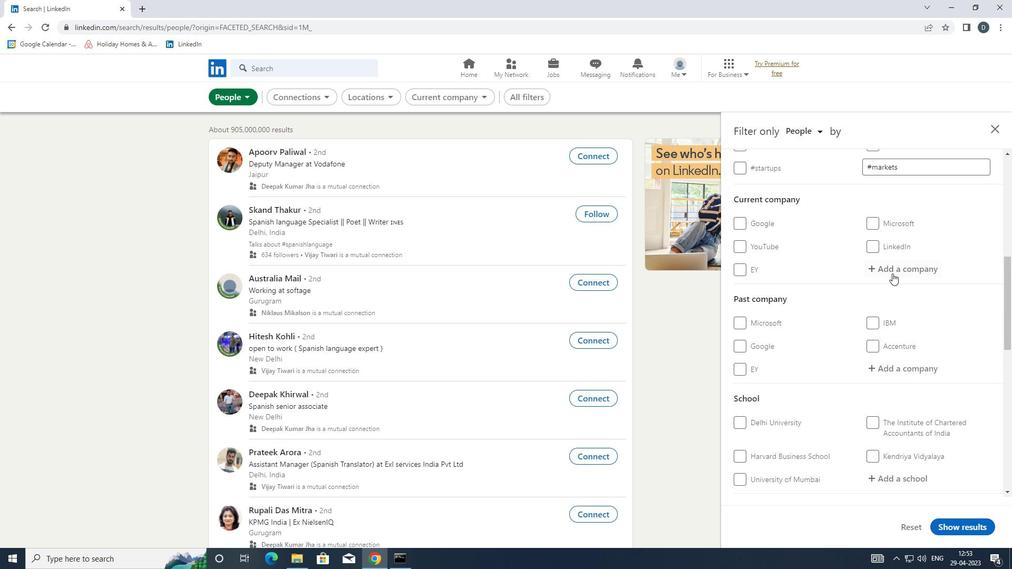 
Action: Mouse moved to (891, 273)
Screenshot: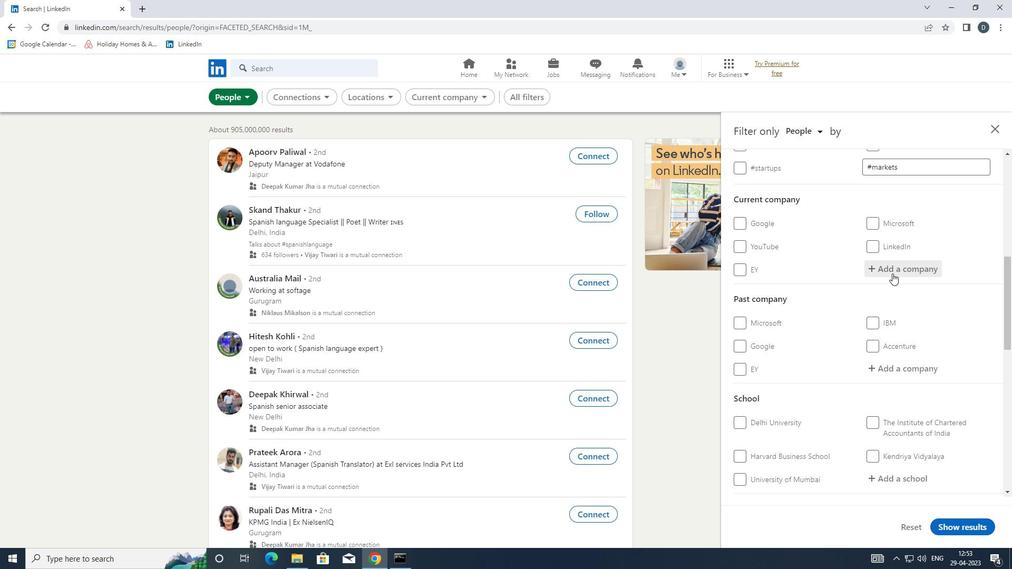 
Action: Key pressed <Key.shift>TLL<Key.backspace><Key.backspace>ALLY<Key.space>
Screenshot: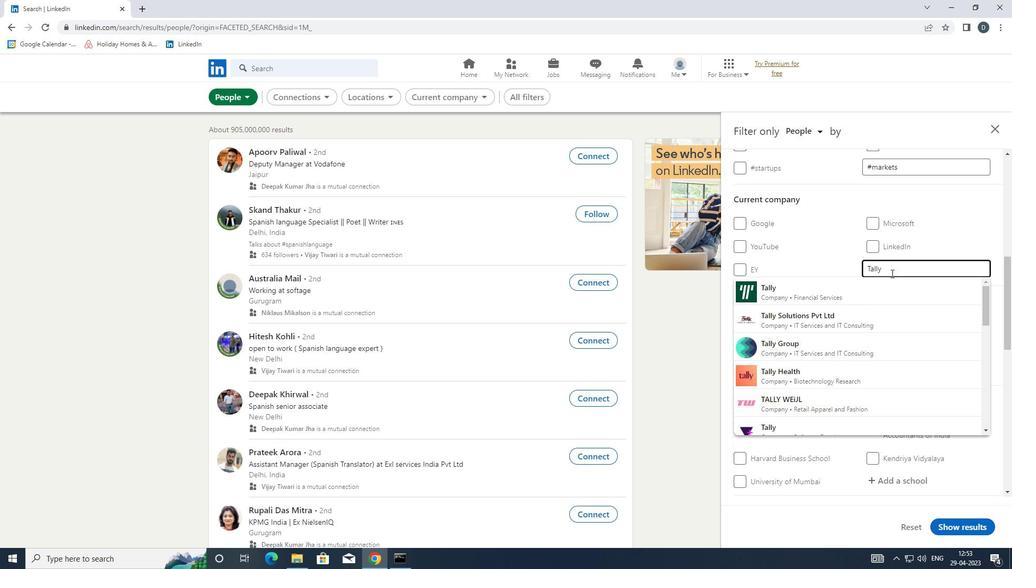 
Action: Mouse moved to (880, 322)
Screenshot: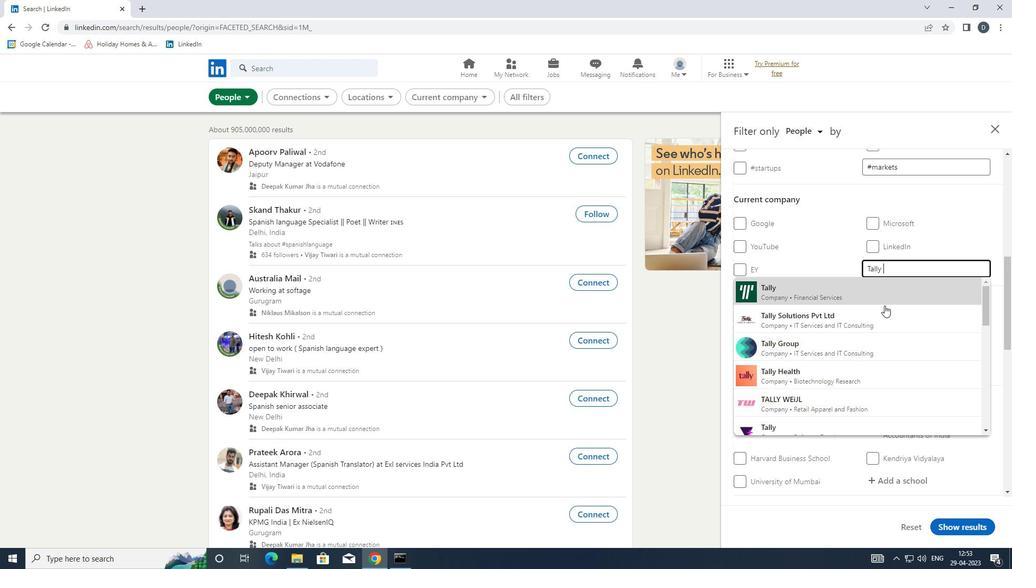 
Action: Mouse pressed left at (880, 322)
Screenshot: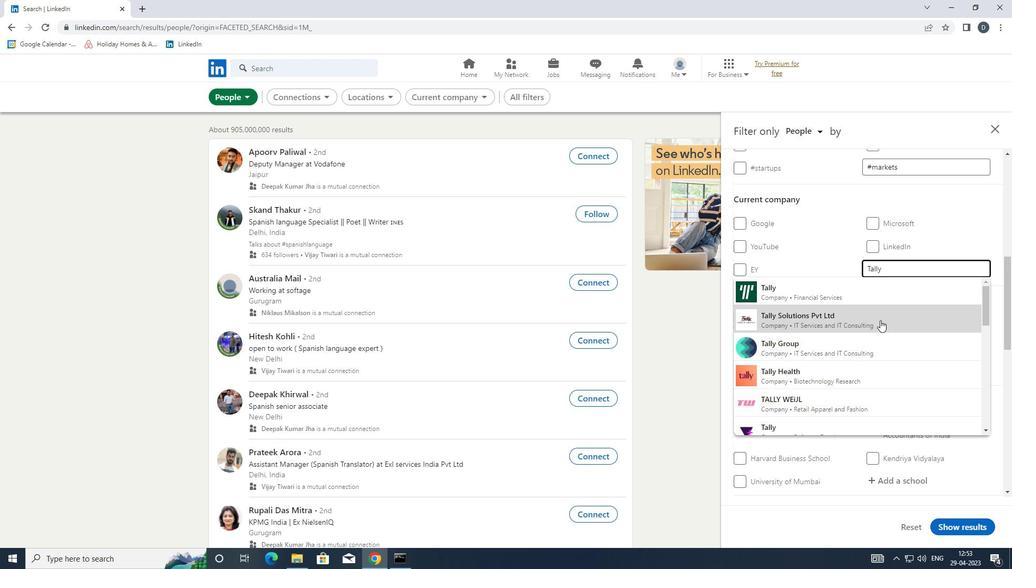 
Action: Mouse scrolled (880, 322) with delta (0, 0)
Screenshot: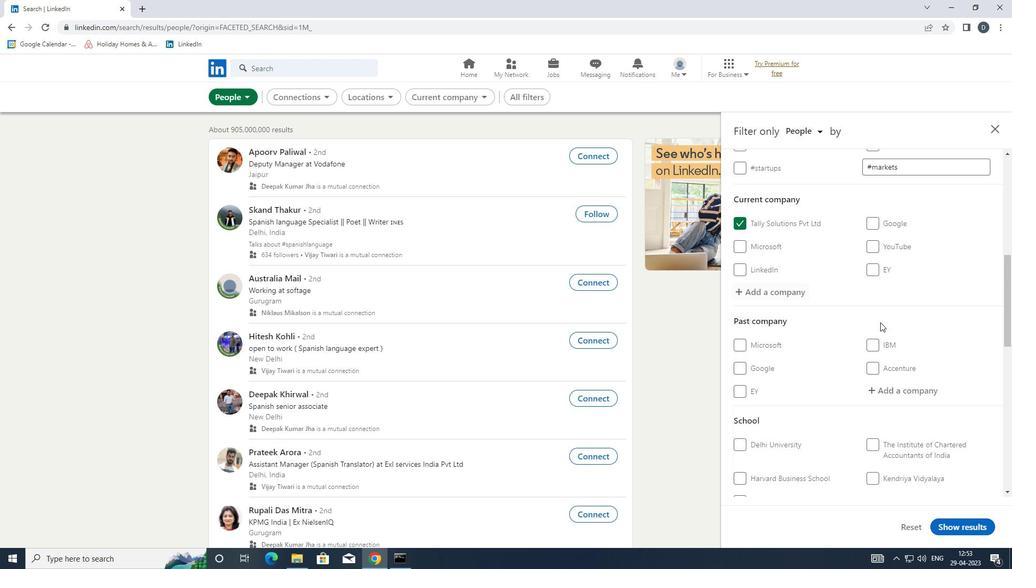 
Action: Mouse scrolled (880, 322) with delta (0, 0)
Screenshot: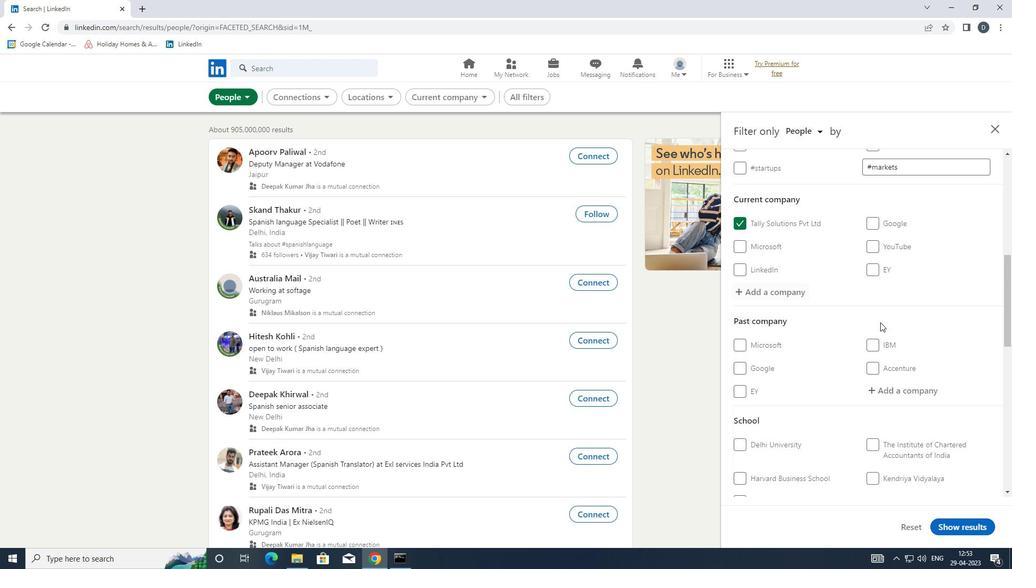 
Action: Mouse moved to (887, 395)
Screenshot: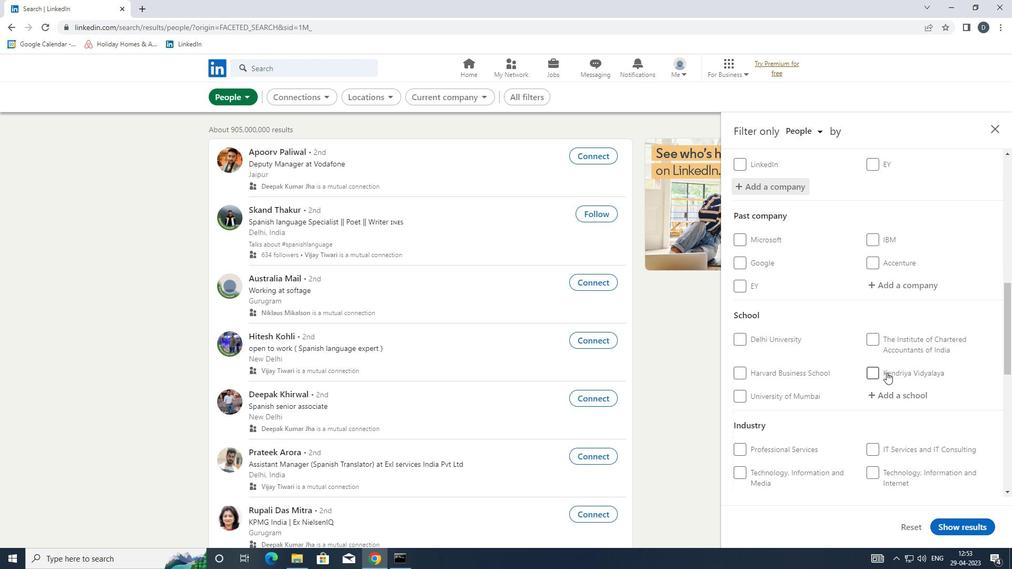 
Action: Mouse pressed left at (887, 395)
Screenshot: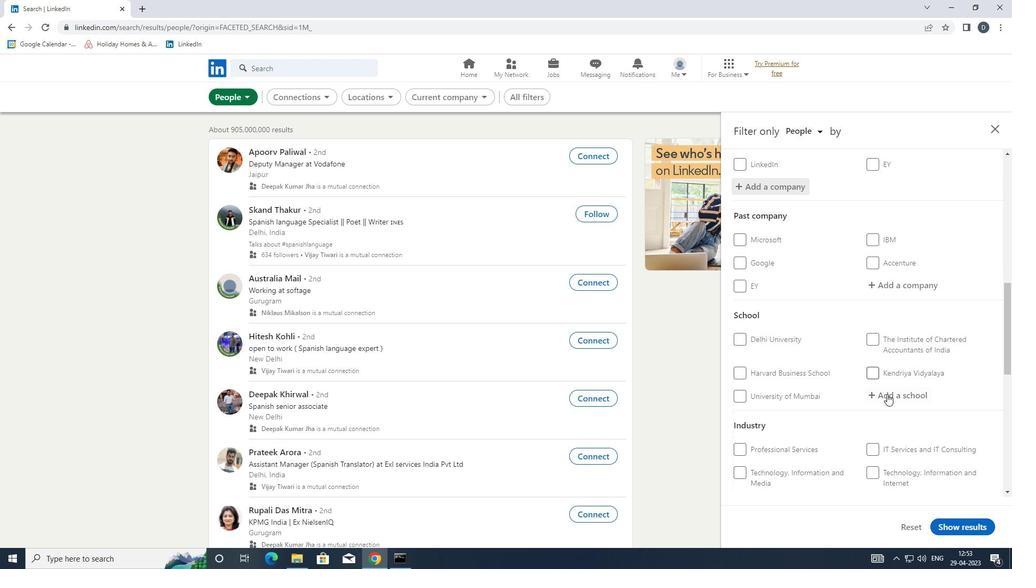 
Action: Mouse moved to (886, 393)
Screenshot: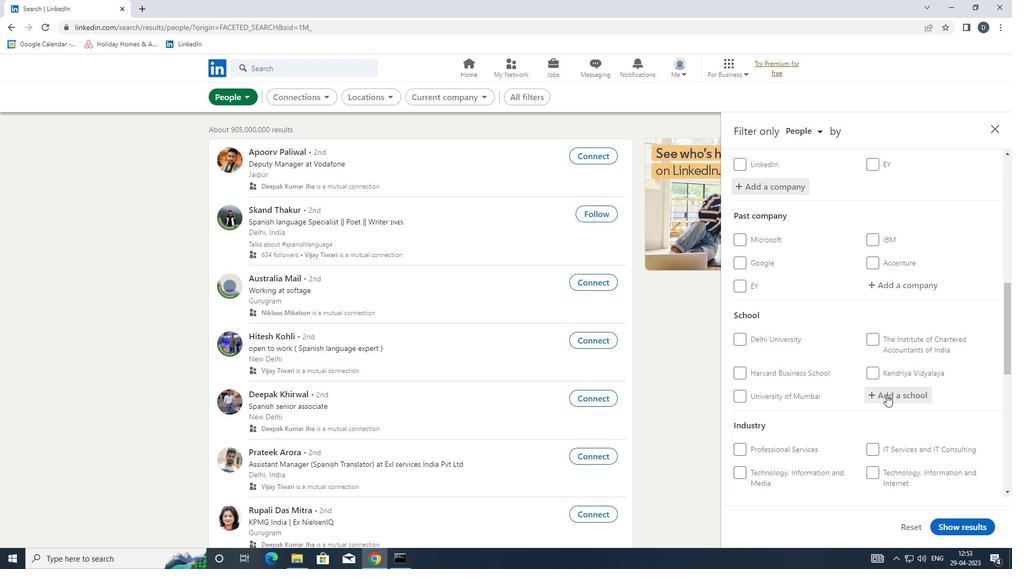 
Action: Key pressed <Key.shift>SIES
Screenshot: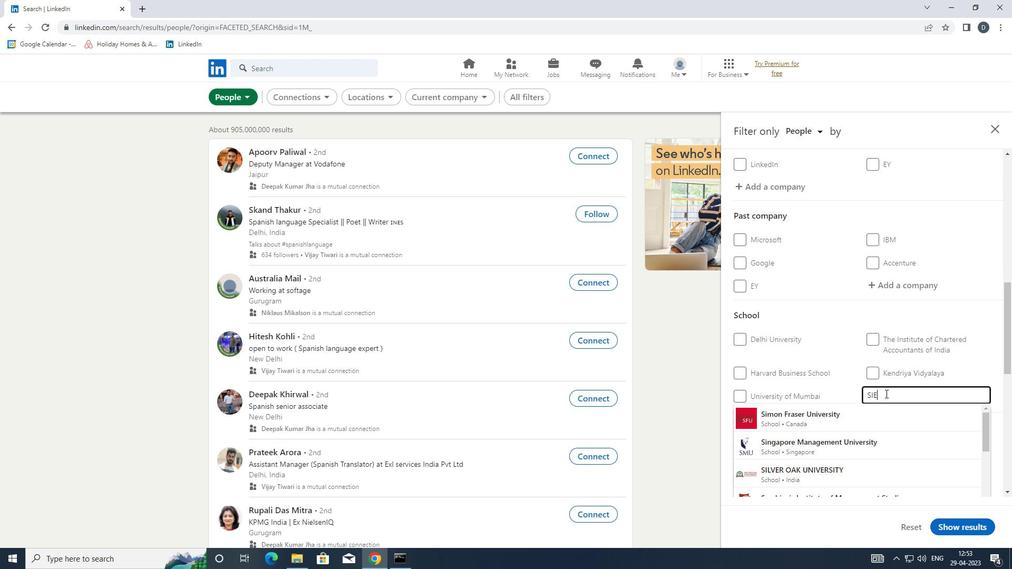 
Action: Mouse moved to (949, 449)
Screenshot: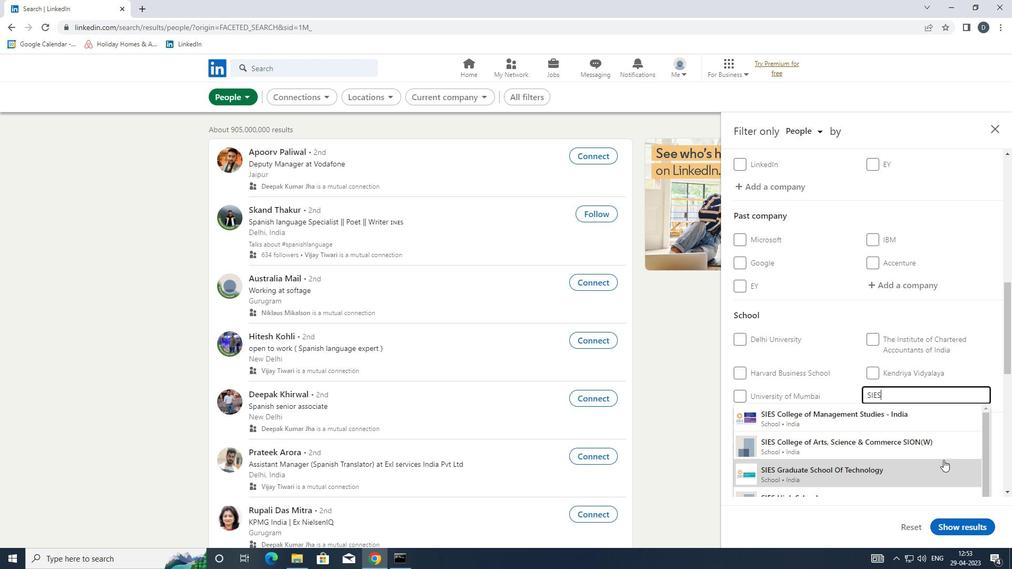 
Action: Mouse pressed left at (949, 449)
Screenshot: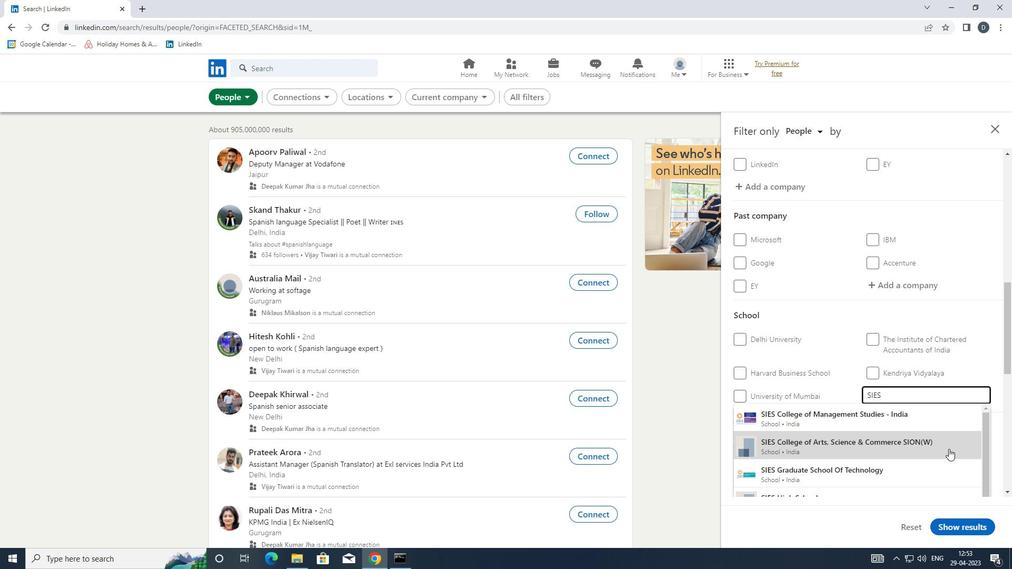 
Action: Mouse moved to (916, 440)
Screenshot: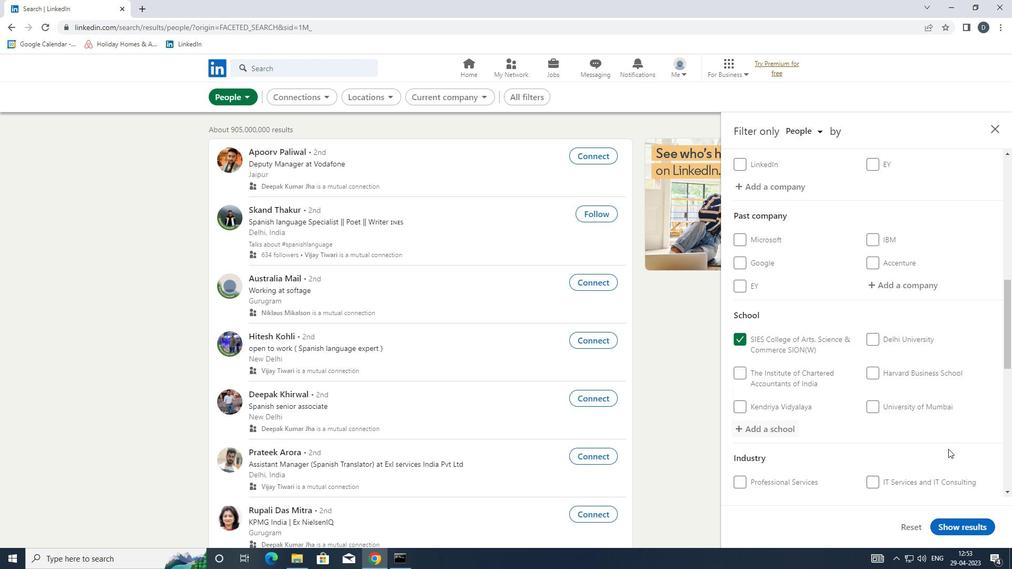 
Action: Mouse scrolled (916, 440) with delta (0, 0)
Screenshot: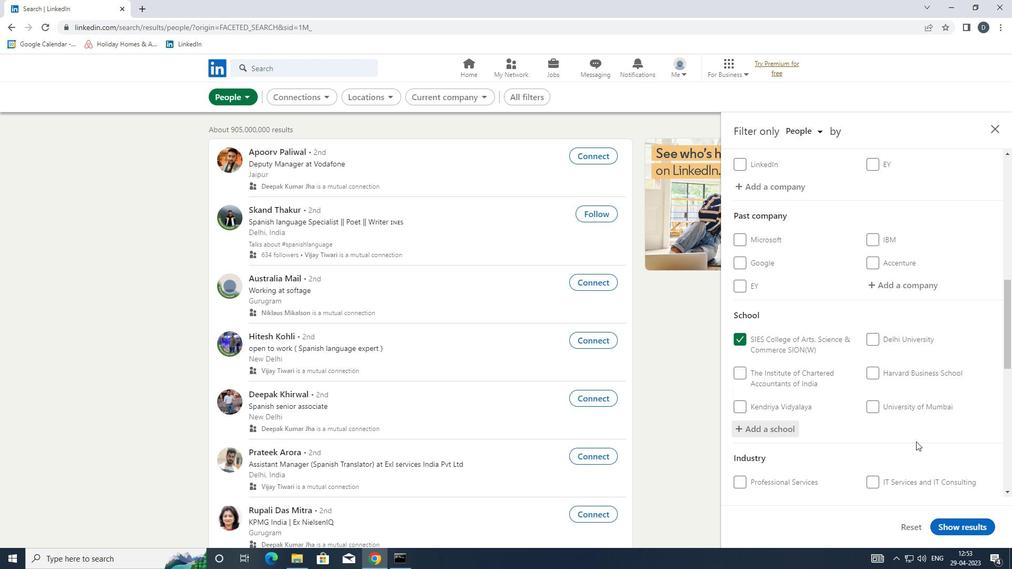 
Action: Mouse scrolled (916, 440) with delta (0, 0)
Screenshot: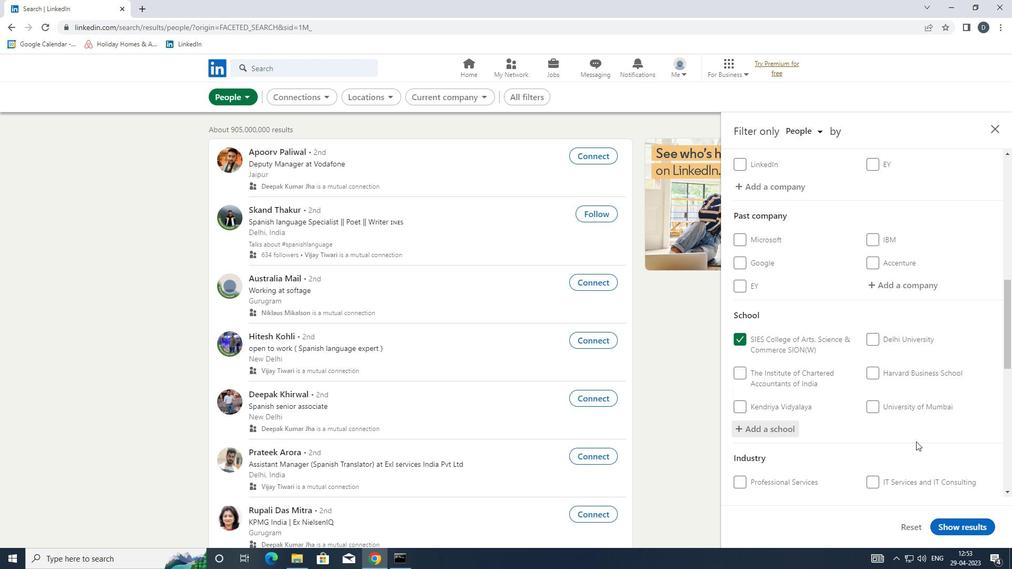 
Action: Mouse scrolled (916, 440) with delta (0, 0)
Screenshot: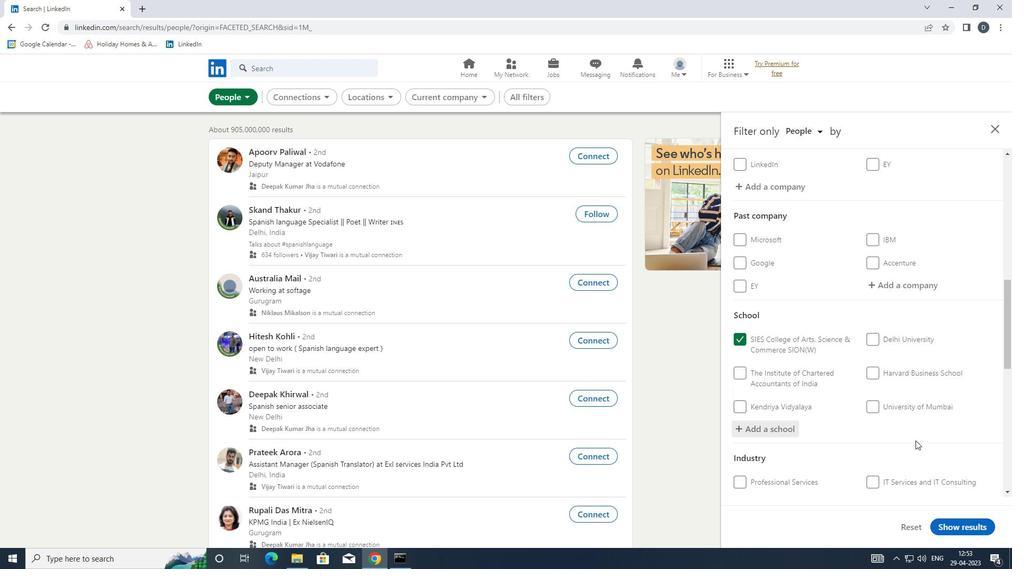 
Action: Mouse scrolled (916, 440) with delta (0, 0)
Screenshot: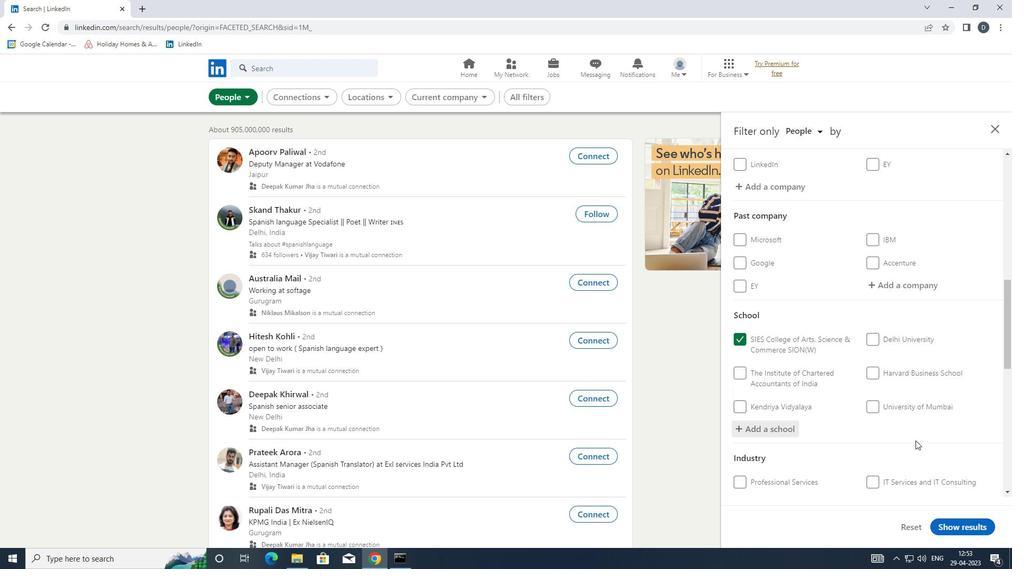 
Action: Mouse moved to (900, 329)
Screenshot: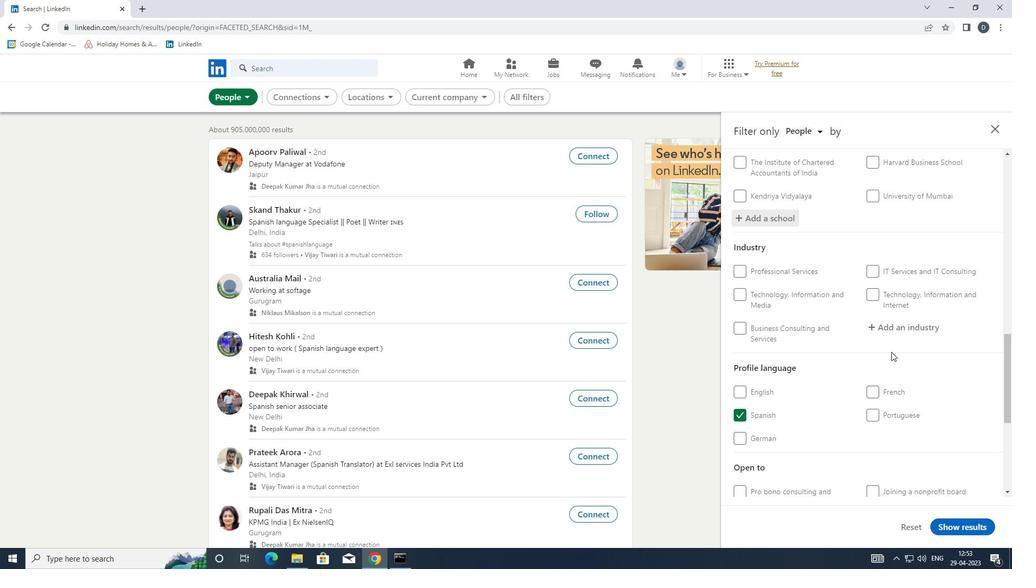 
Action: Mouse pressed left at (900, 329)
Screenshot: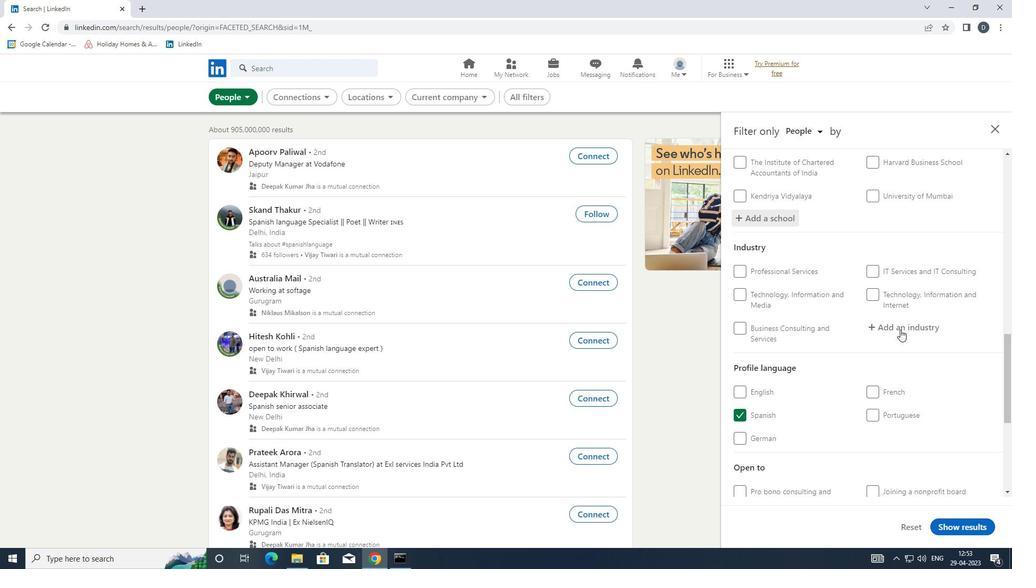 
Action: Key pressed <Key.shift>BED-<Key.down><Key.enter>
Screenshot: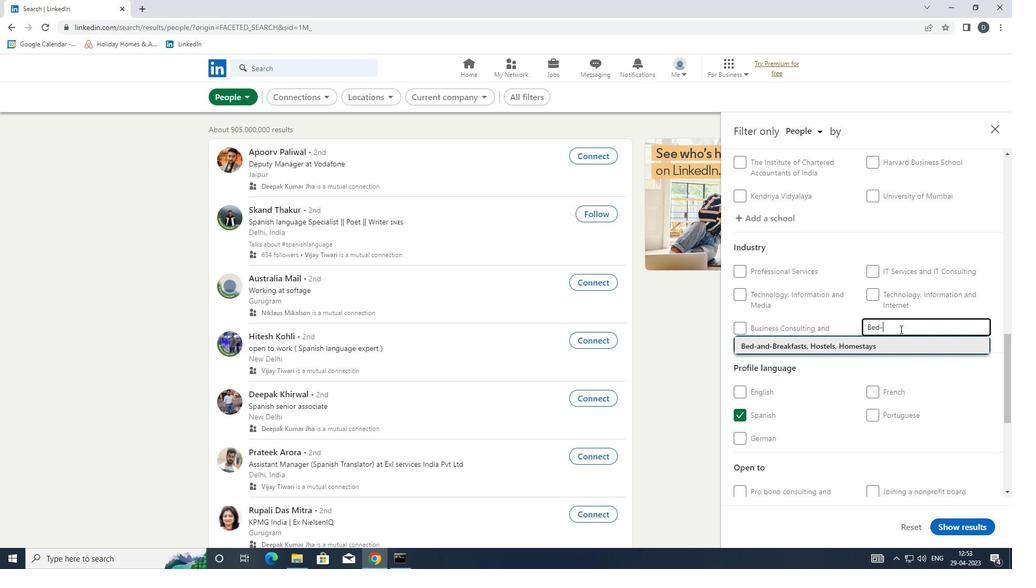 
Action: Mouse moved to (862, 362)
Screenshot: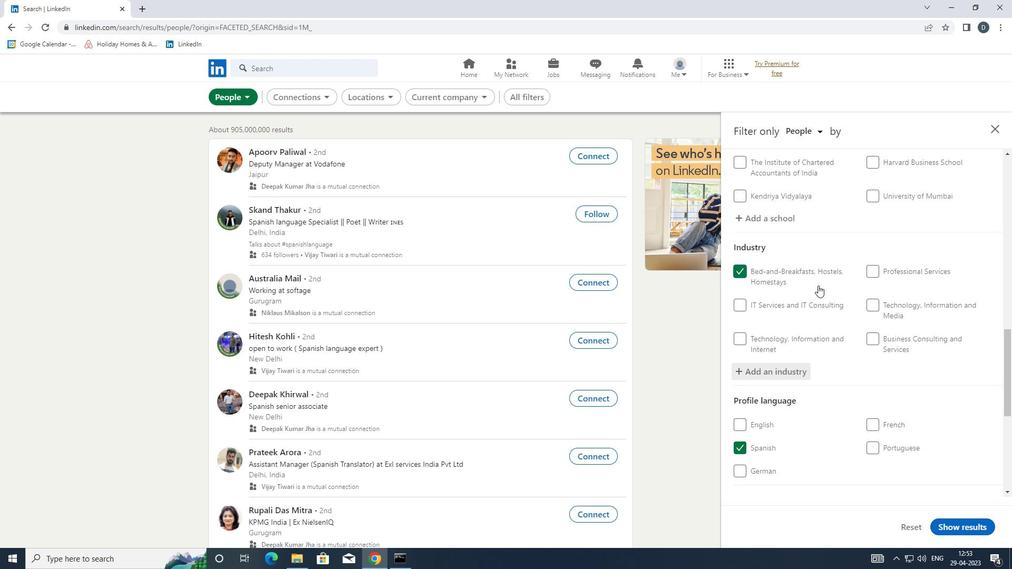 
Action: Mouse scrolled (862, 362) with delta (0, 0)
Screenshot: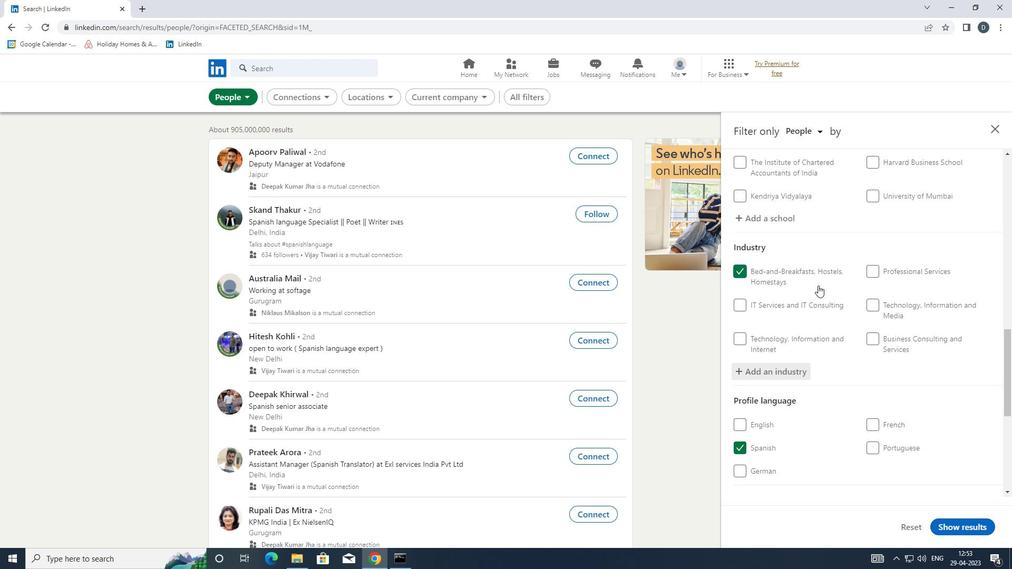 
Action: Mouse moved to (862, 363)
Screenshot: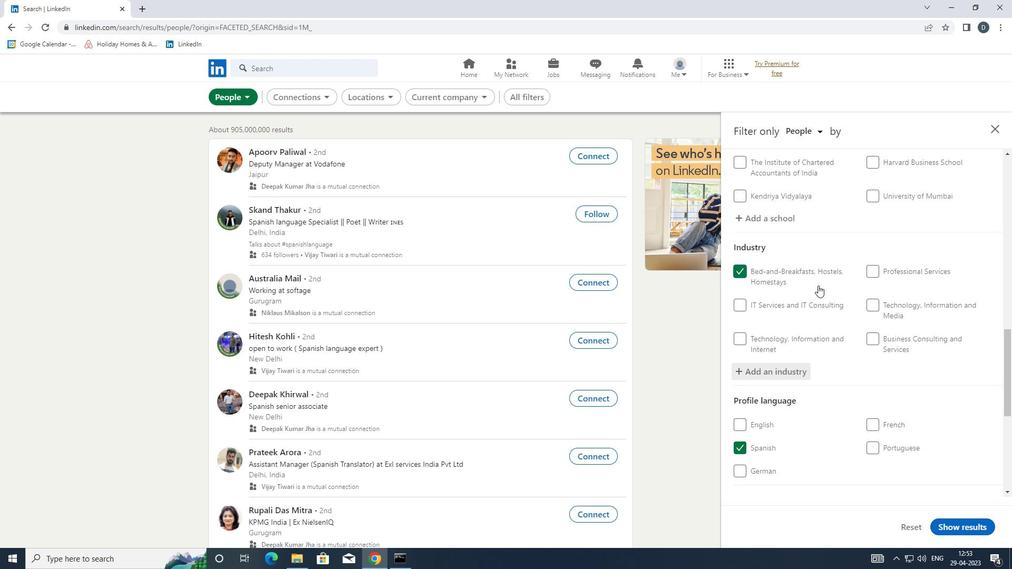 
Action: Mouse scrolled (862, 363) with delta (0, 0)
Screenshot: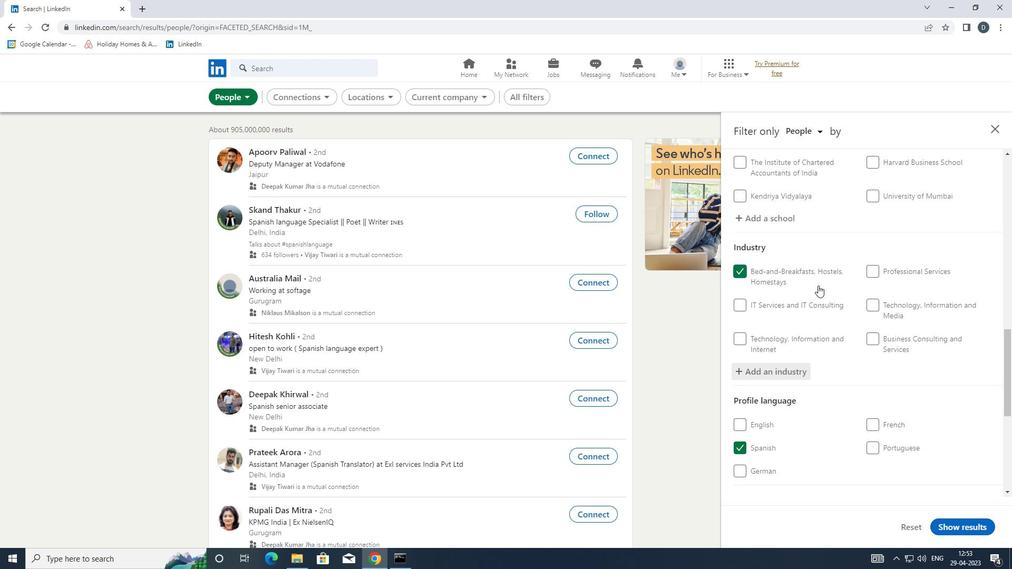 
Action: Mouse scrolled (862, 363) with delta (0, 0)
Screenshot: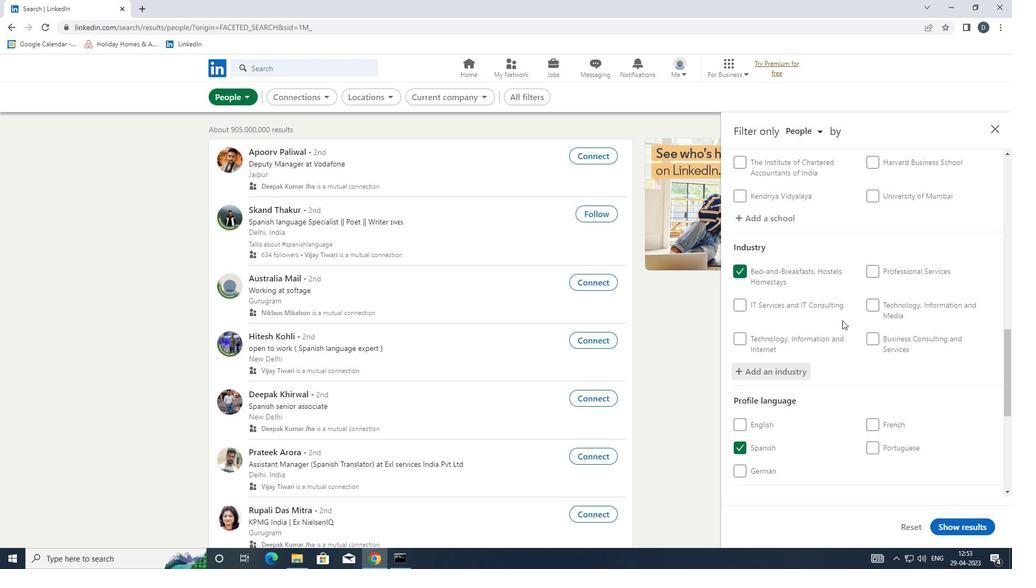
Action: Mouse scrolled (862, 363) with delta (0, 0)
Screenshot: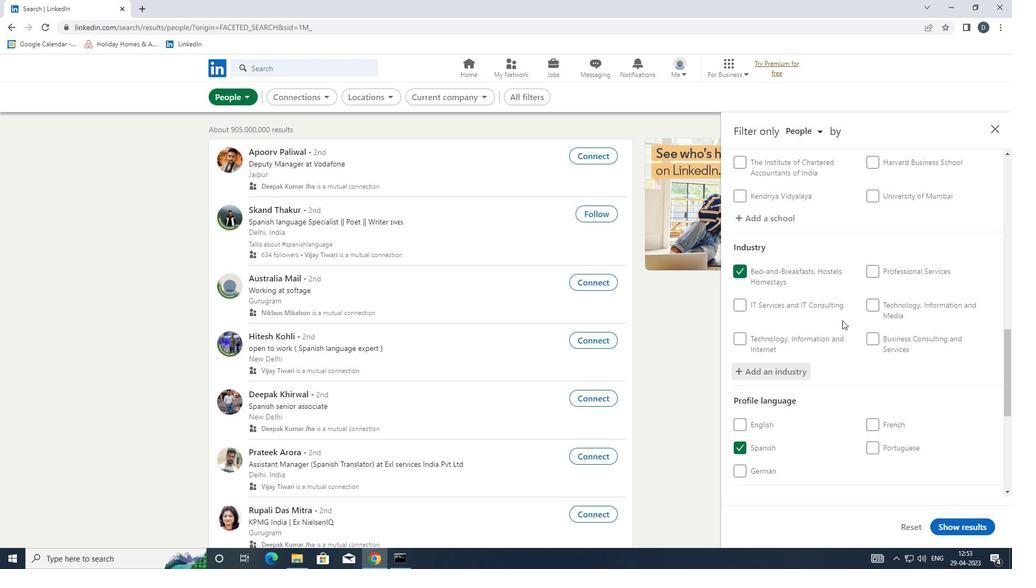 
Action: Mouse moved to (910, 424)
Screenshot: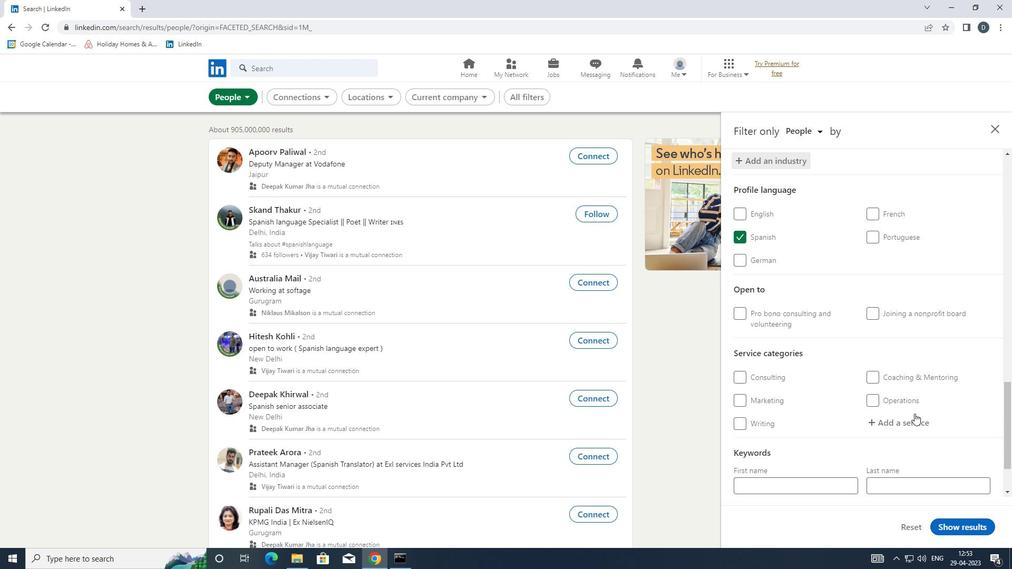 
Action: Mouse pressed left at (910, 424)
Screenshot: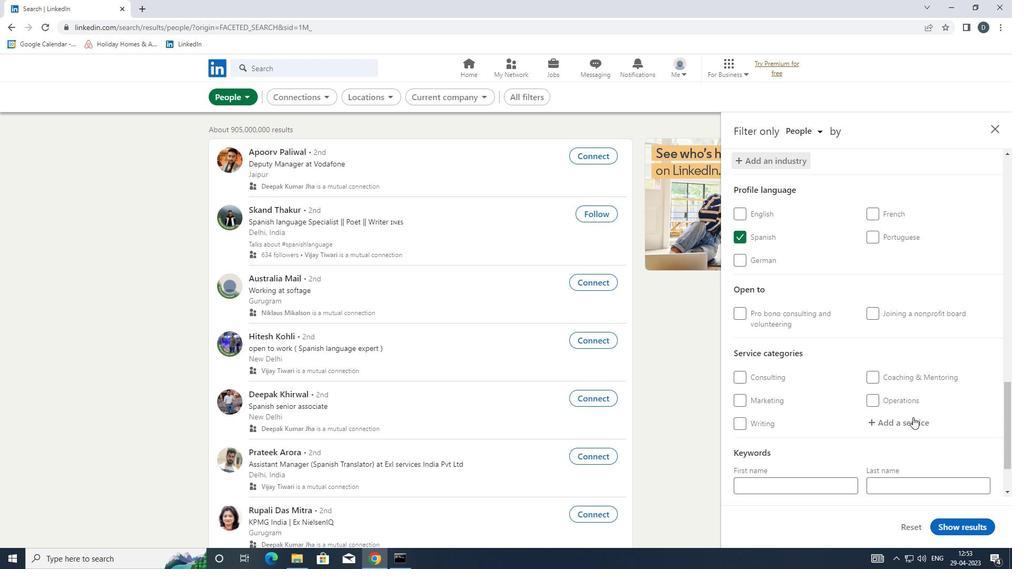 
Action: Key pressed <Key.shift>VIDEOS<Key.backspace><Key.down><Key.enter>
Screenshot: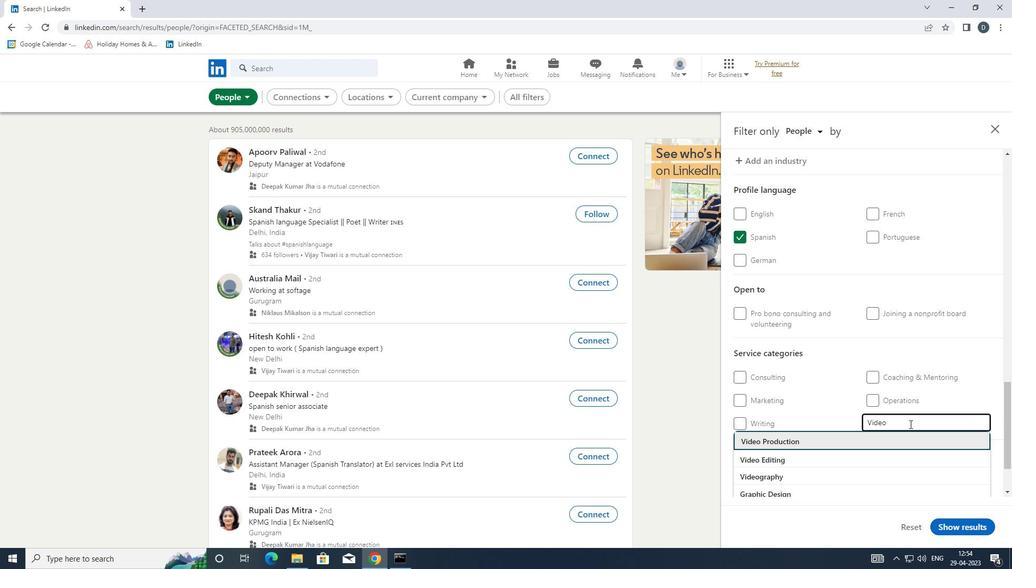 
Action: Mouse moved to (892, 391)
Screenshot: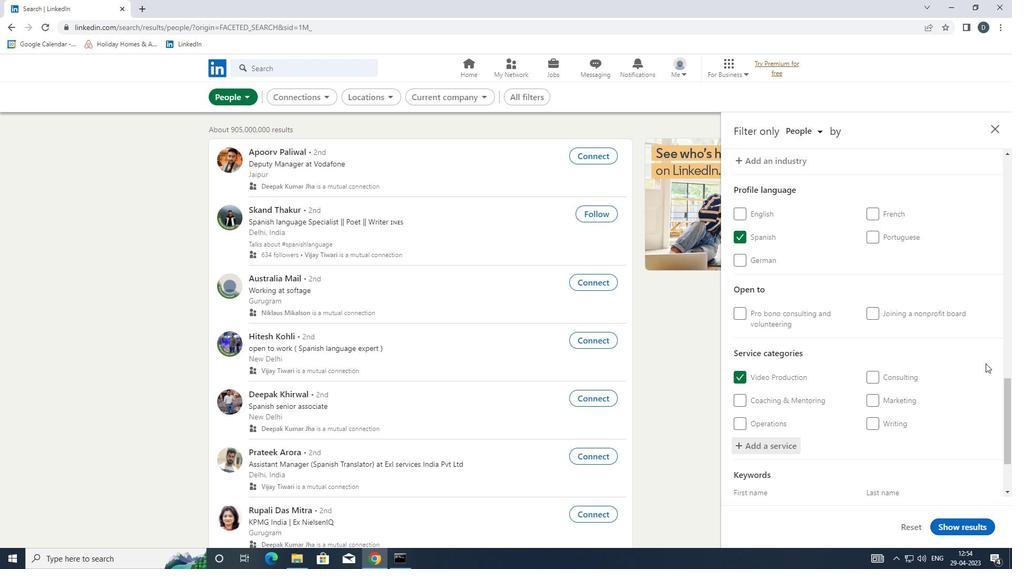 
Action: Mouse scrolled (892, 390) with delta (0, 0)
Screenshot: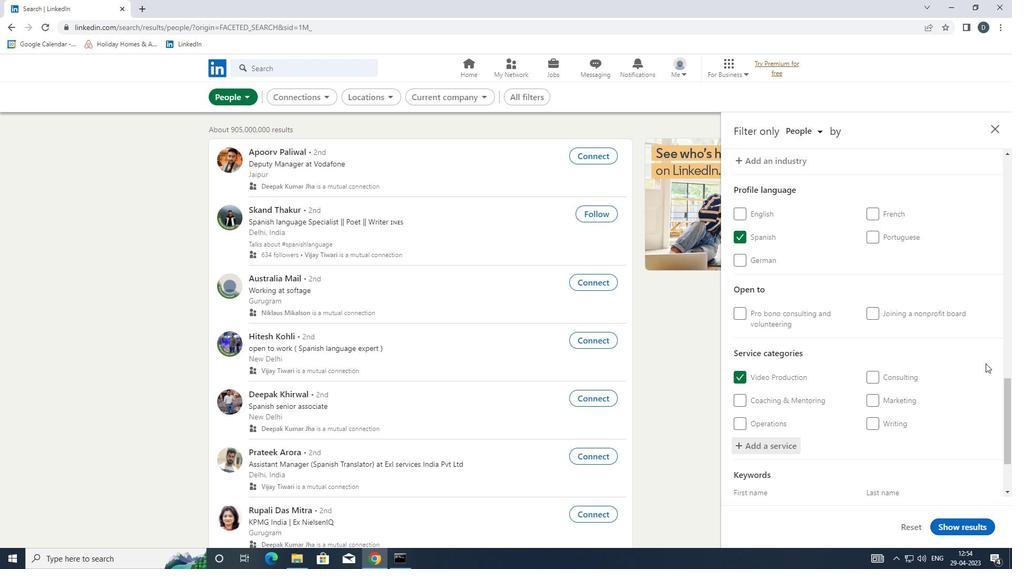 
Action: Mouse moved to (892, 391)
Screenshot: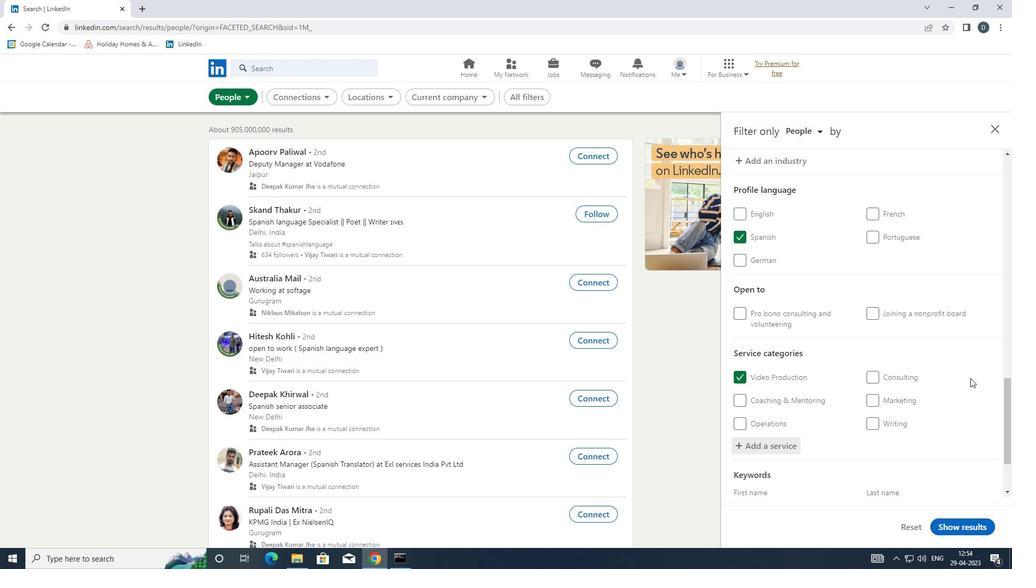 
Action: Mouse scrolled (892, 390) with delta (0, 0)
Screenshot: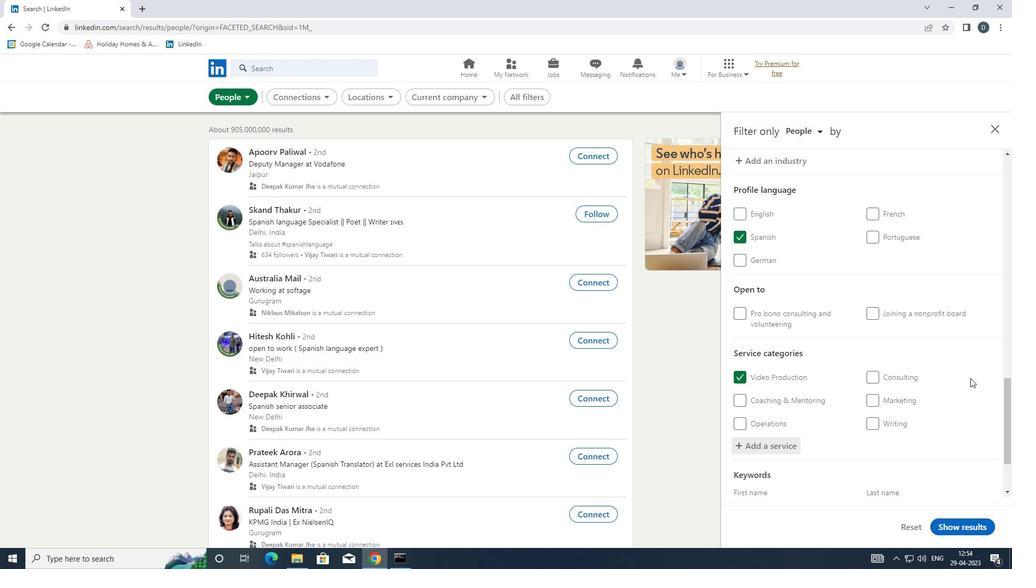 
Action: Mouse scrolled (892, 390) with delta (0, 0)
Screenshot: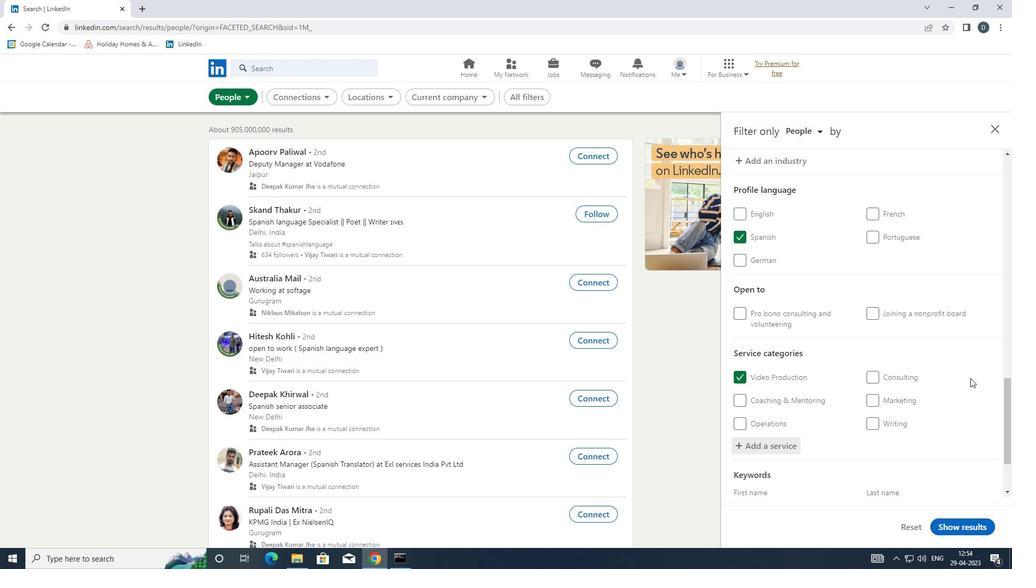 
Action: Mouse scrolled (892, 390) with delta (0, 0)
Screenshot: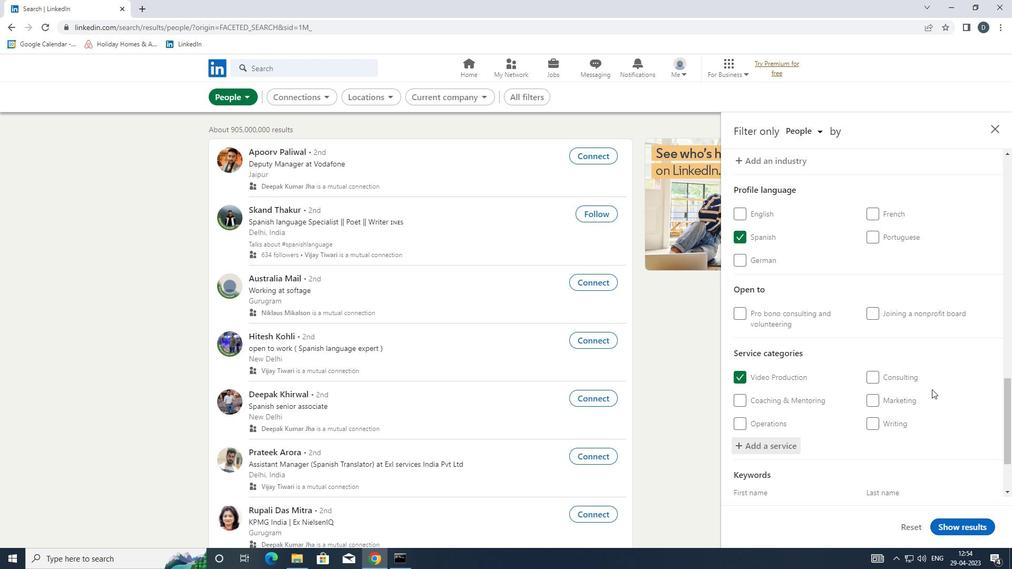 
Action: Mouse moved to (890, 391)
Screenshot: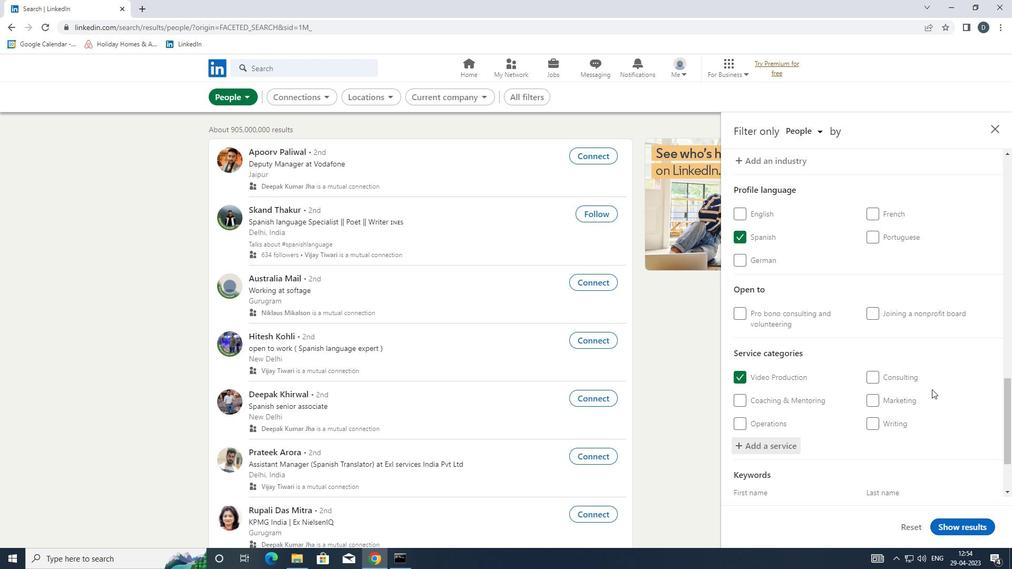
Action: Mouse scrolled (890, 390) with delta (0, 0)
Screenshot: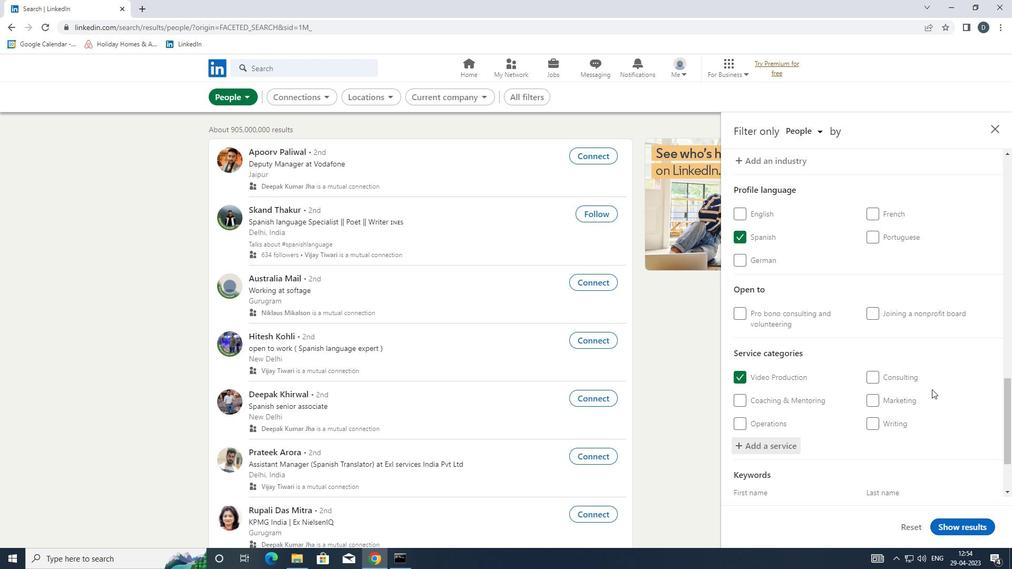 
Action: Mouse moved to (802, 453)
Screenshot: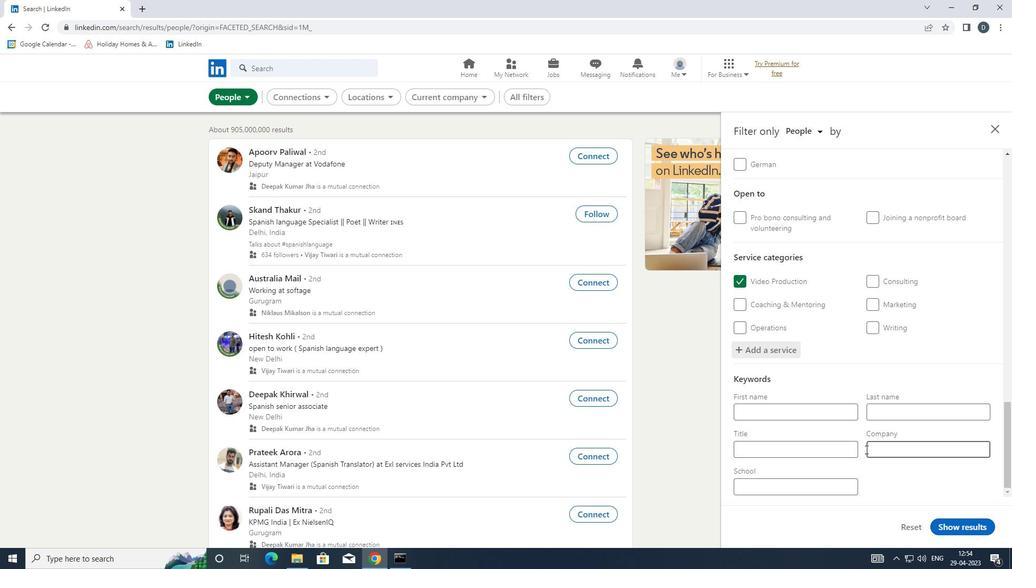 
Action: Mouse pressed left at (802, 453)
Screenshot: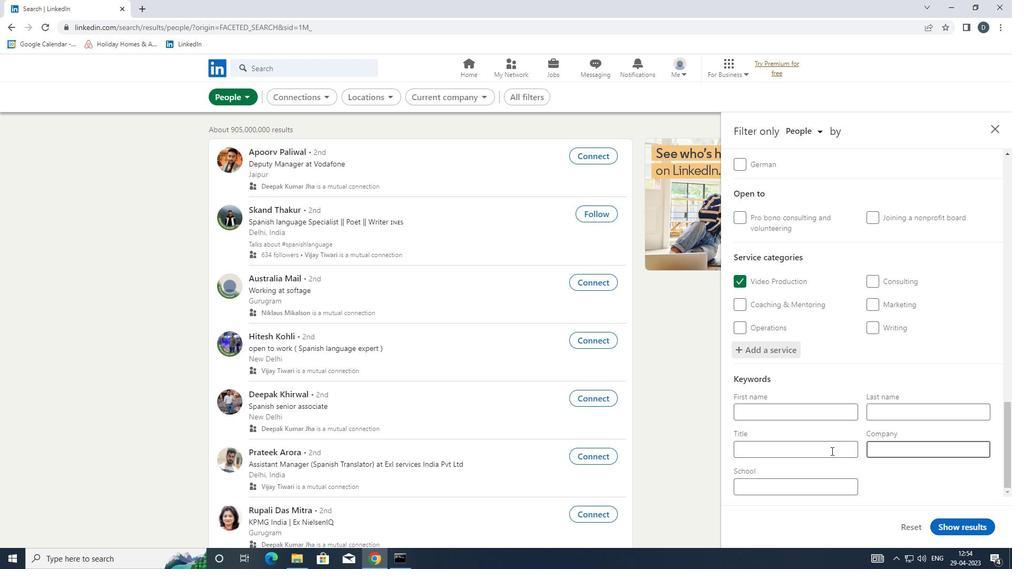 
Action: Key pressed <Key.shift>GROUP<Key.space><Key.shift>SALES
Screenshot: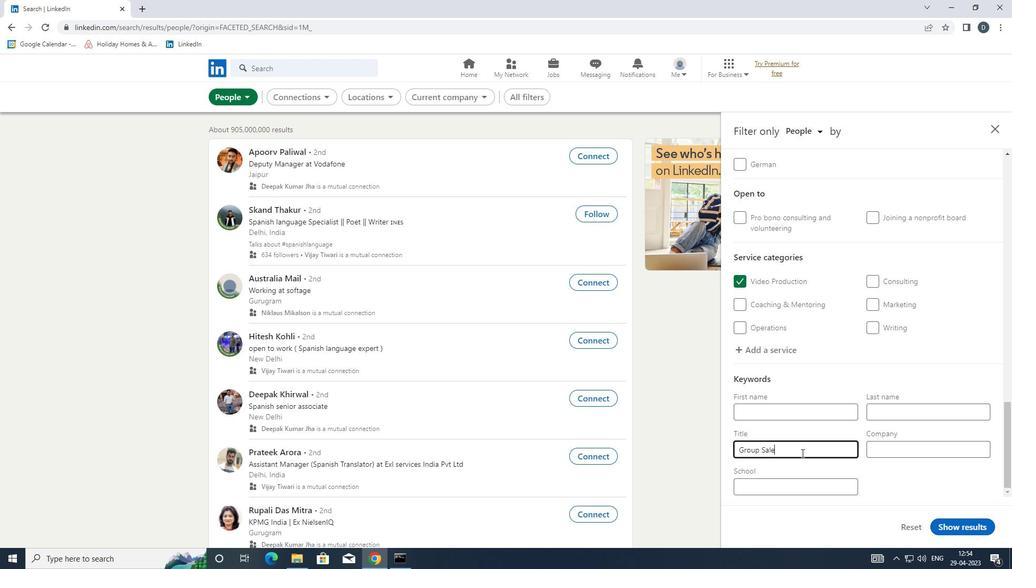 
Action: Mouse moved to (968, 530)
Screenshot: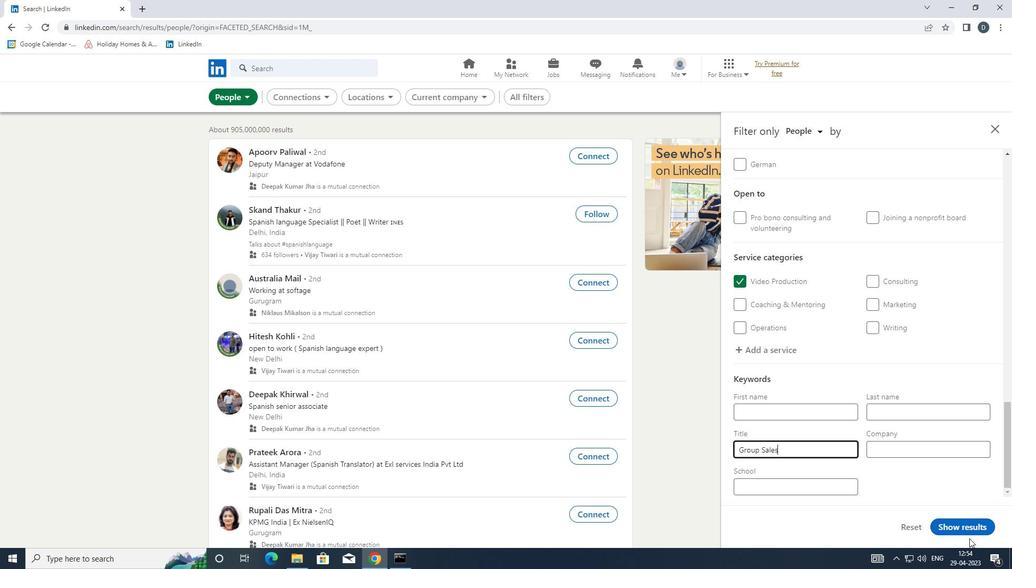 
Action: Mouse pressed left at (968, 530)
Screenshot: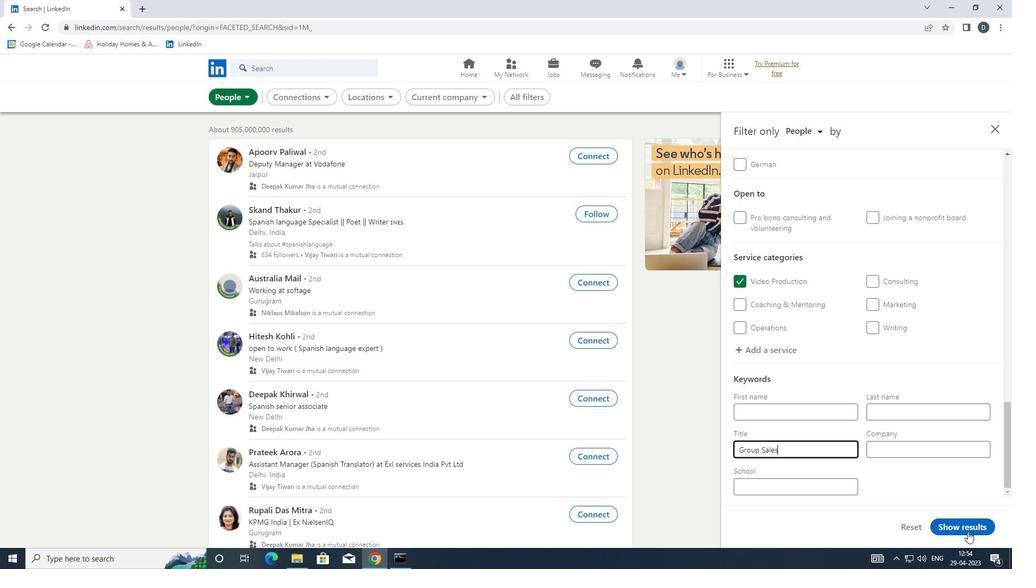 
Action: Mouse moved to (892, 384)
Screenshot: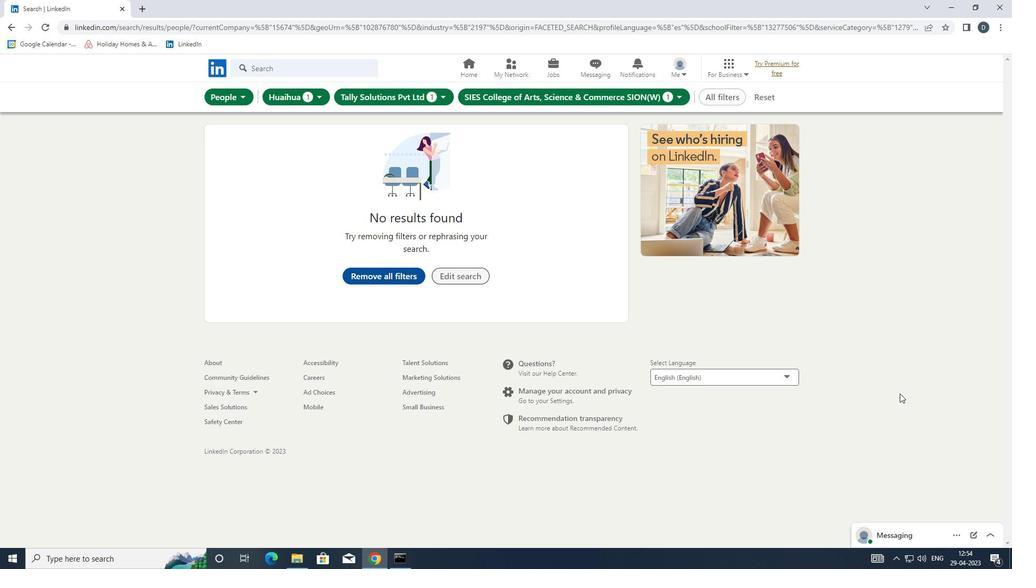 
